 Task: Create a rule when custom fields comments is set to a number grater than by anyone.
Action: Mouse moved to (1096, 92)
Screenshot: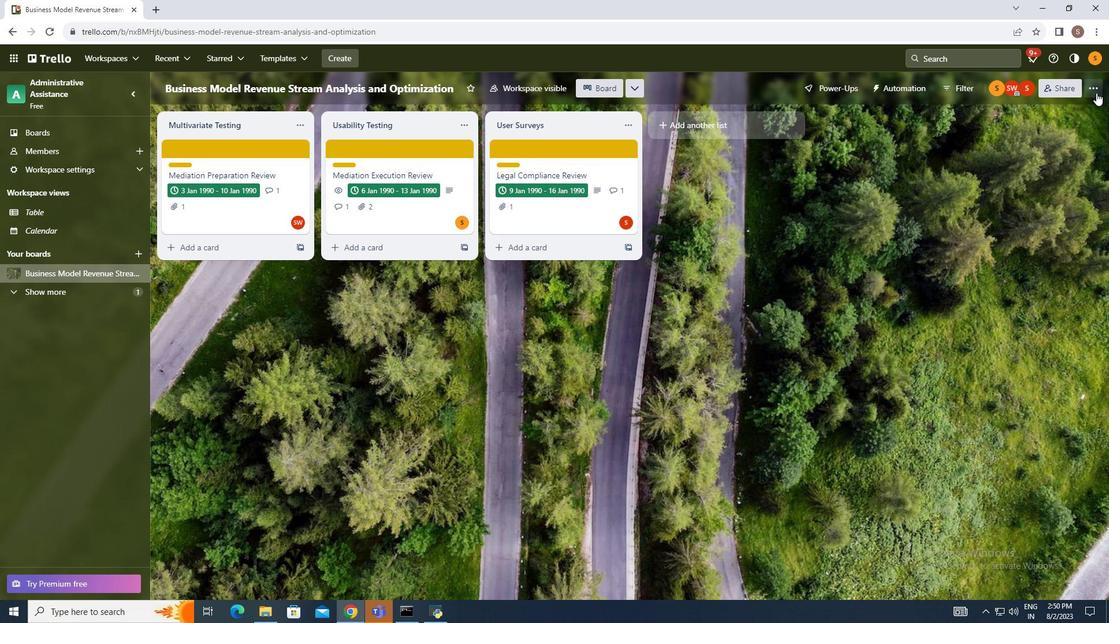 
Action: Mouse pressed left at (1096, 92)
Screenshot: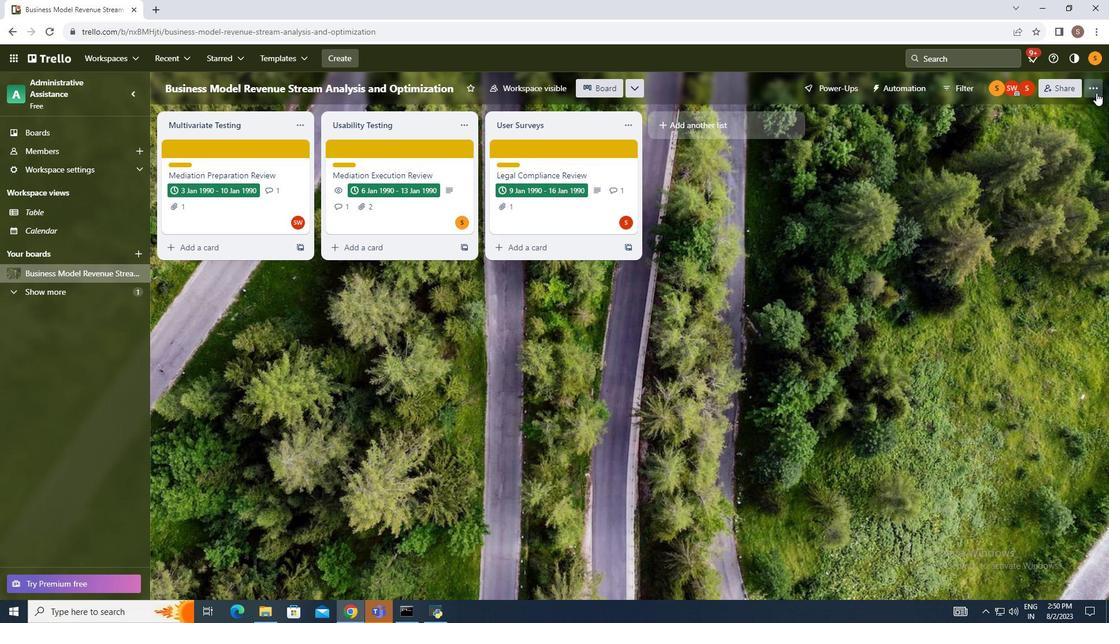 
Action: Mouse moved to (999, 243)
Screenshot: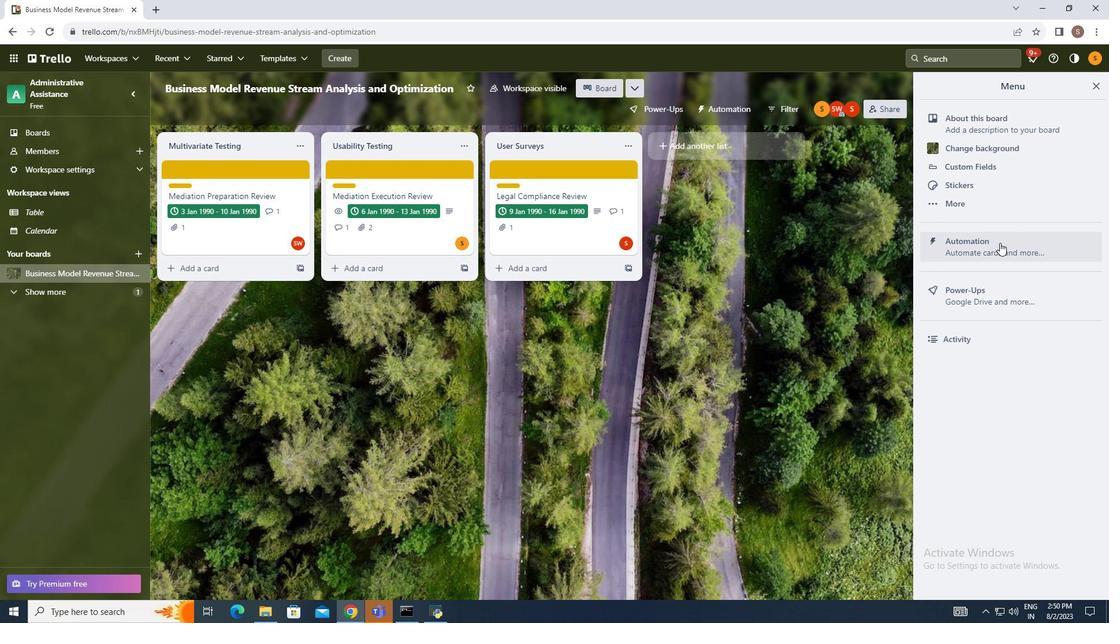 
Action: Mouse pressed left at (999, 243)
Screenshot: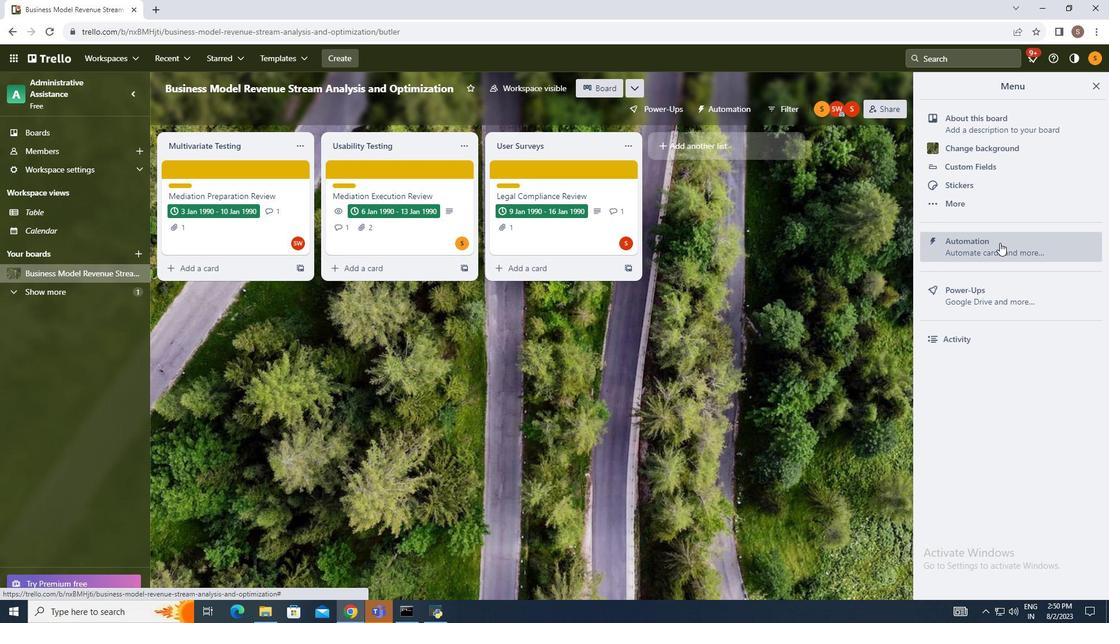 
Action: Mouse moved to (207, 213)
Screenshot: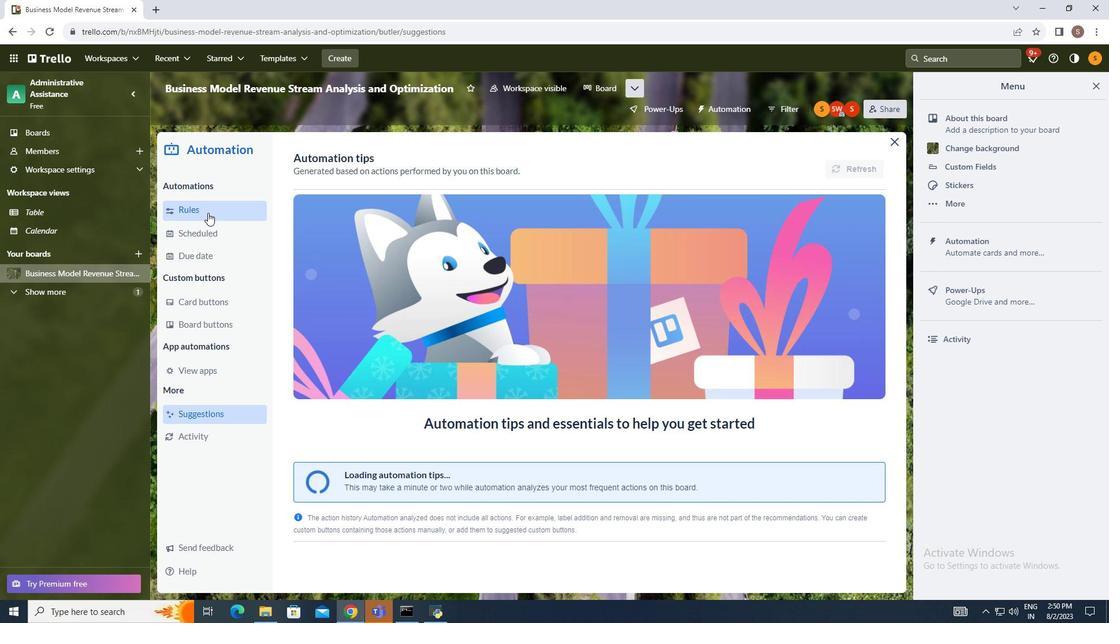 
Action: Mouse pressed left at (207, 213)
Screenshot: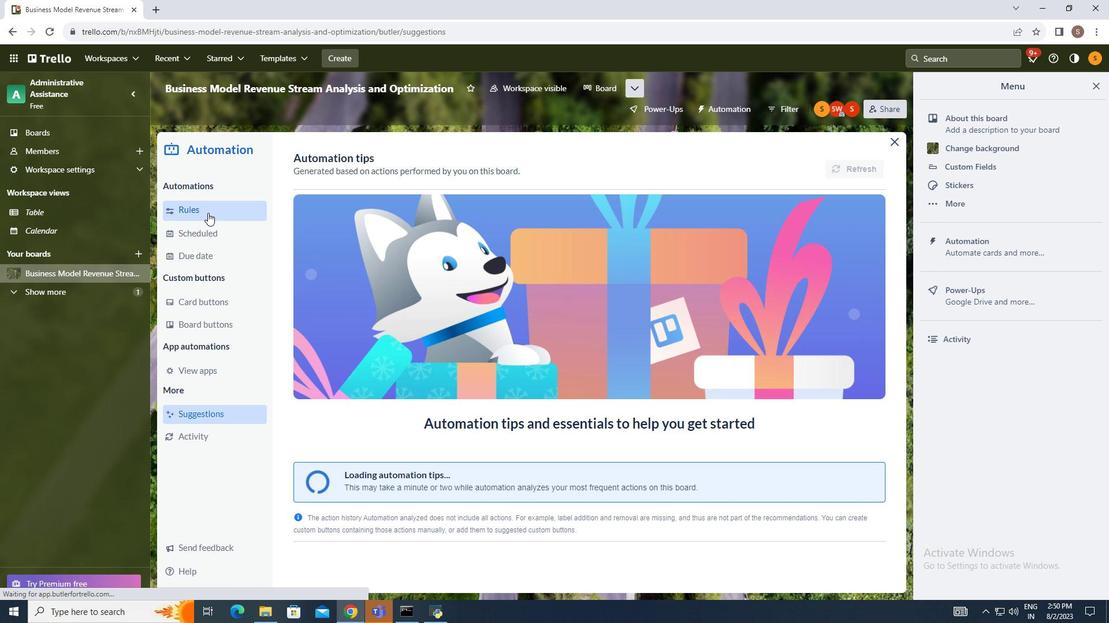 
Action: Mouse moved to (772, 161)
Screenshot: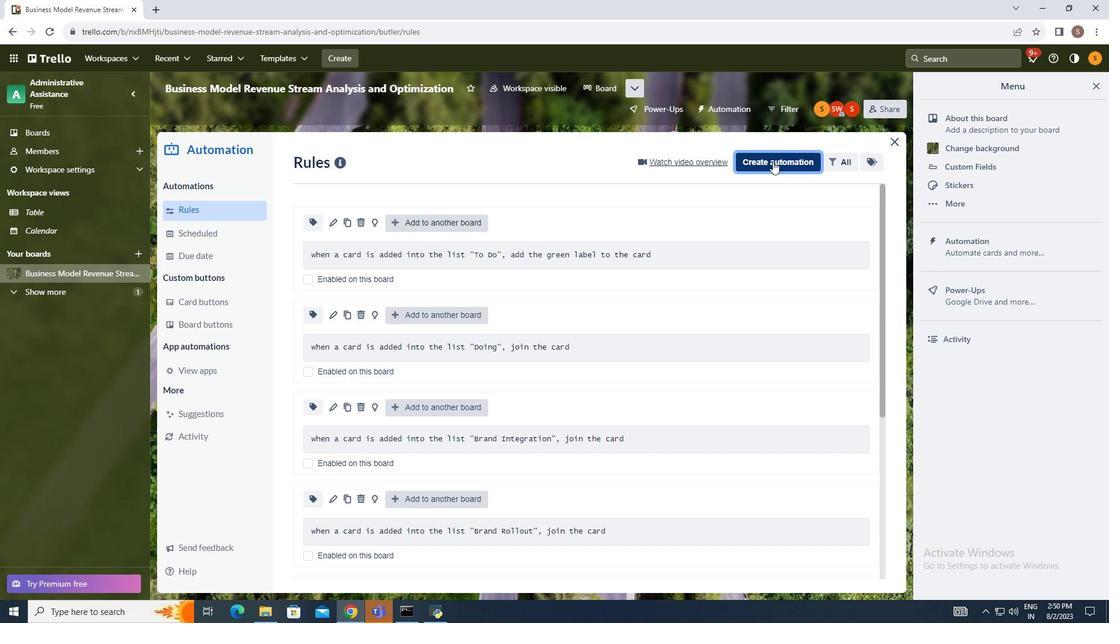 
Action: Mouse pressed left at (772, 161)
Screenshot: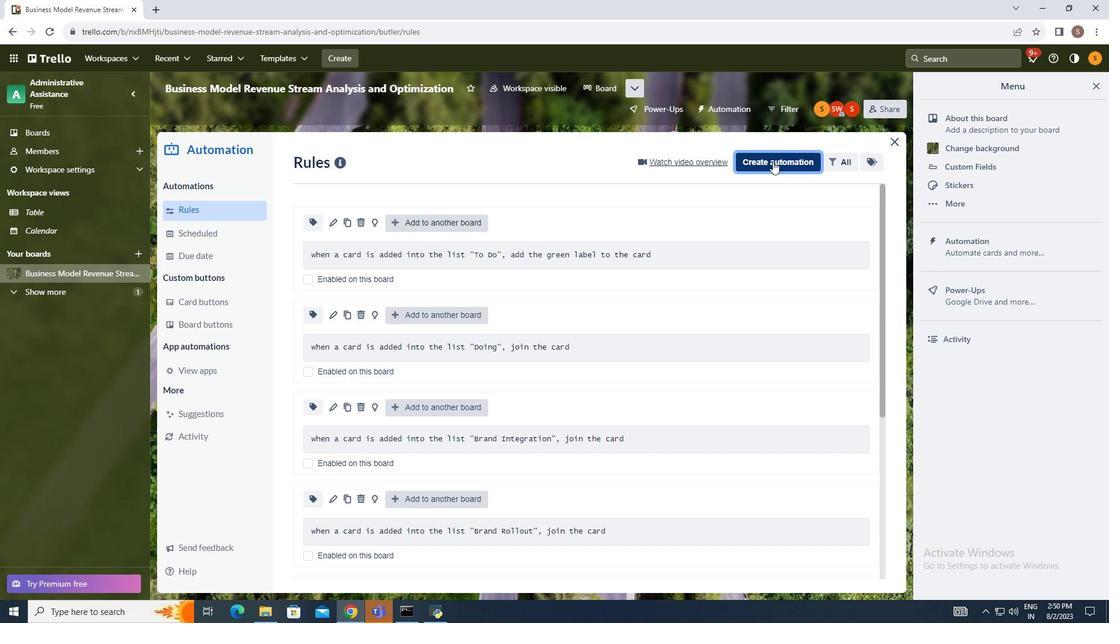 
Action: Mouse moved to (590, 273)
Screenshot: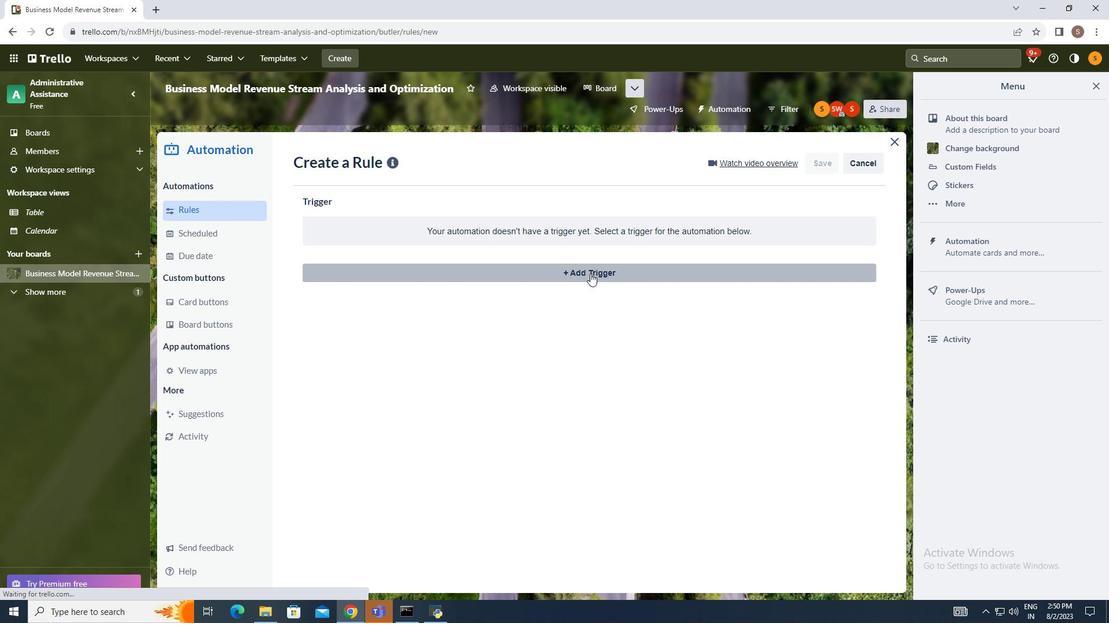 
Action: Mouse pressed left at (590, 273)
Screenshot: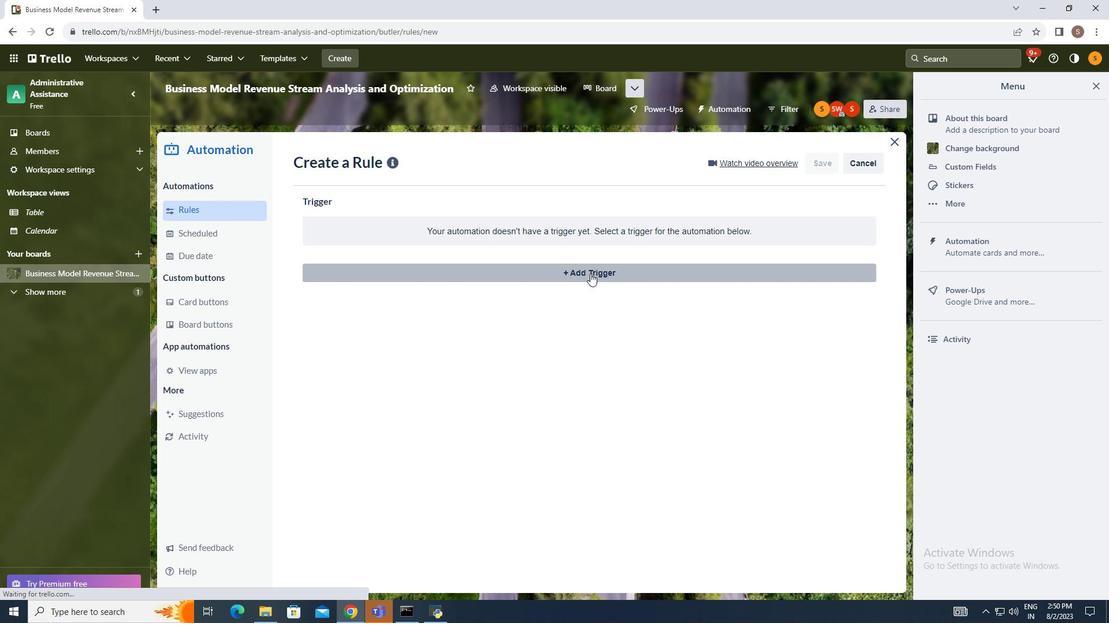 
Action: Mouse moved to (580, 309)
Screenshot: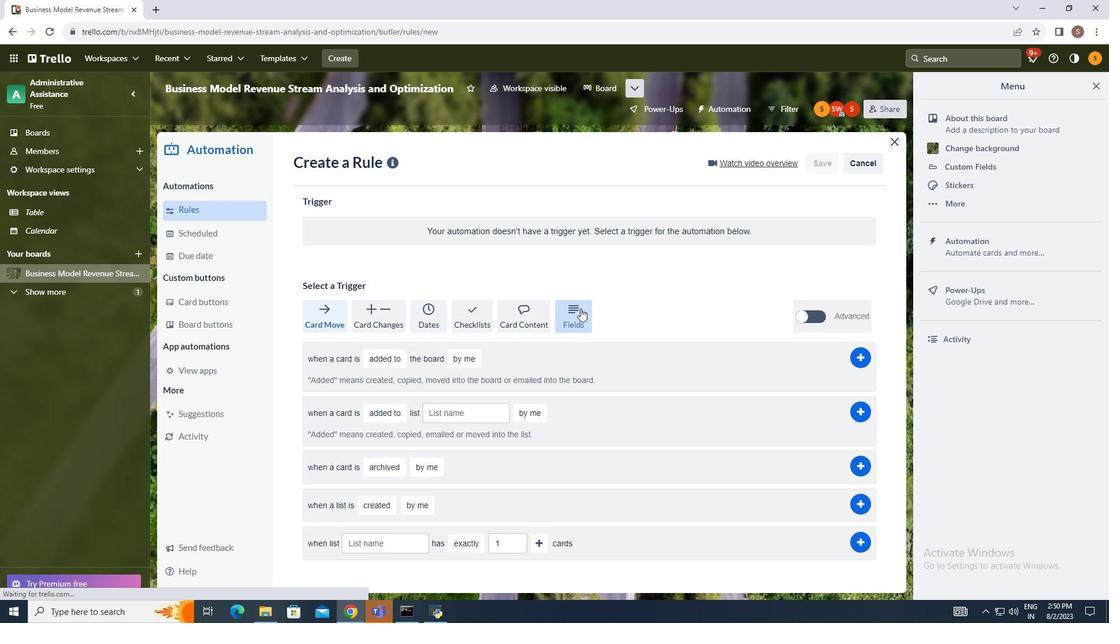 
Action: Mouse pressed left at (580, 309)
Screenshot: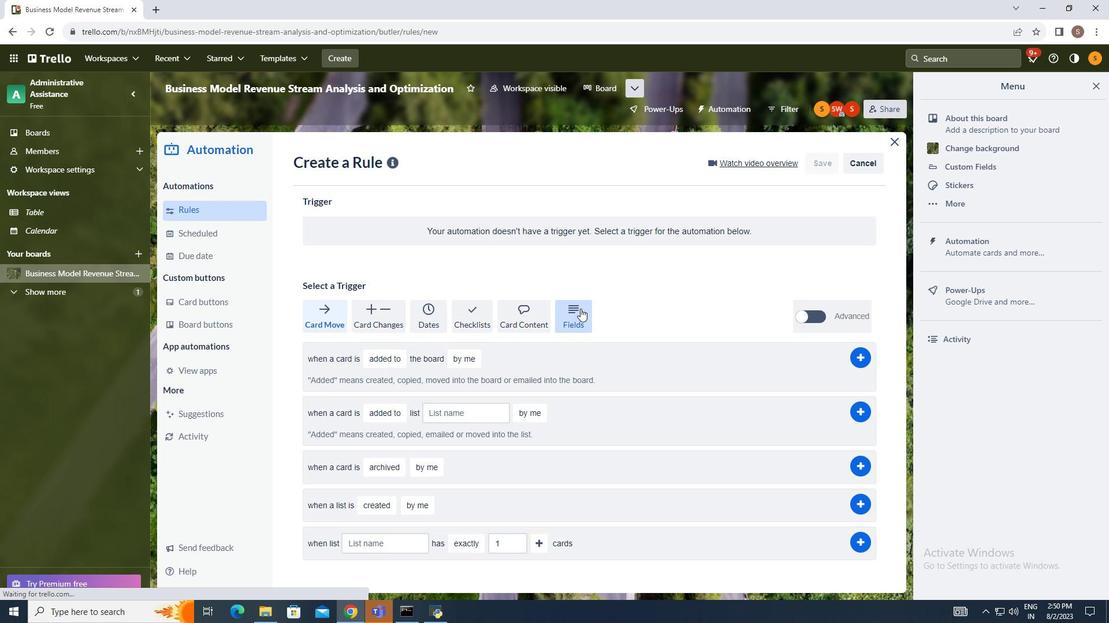 
Action: Mouse moved to (536, 402)
Screenshot: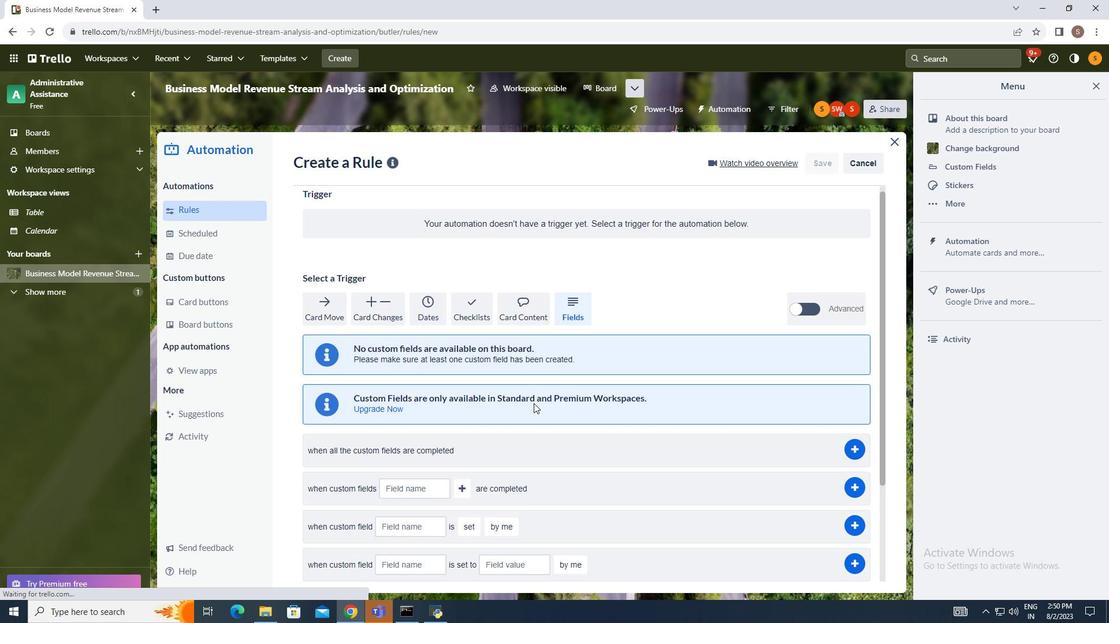 
Action: Mouse scrolled (536, 402) with delta (0, 0)
Screenshot: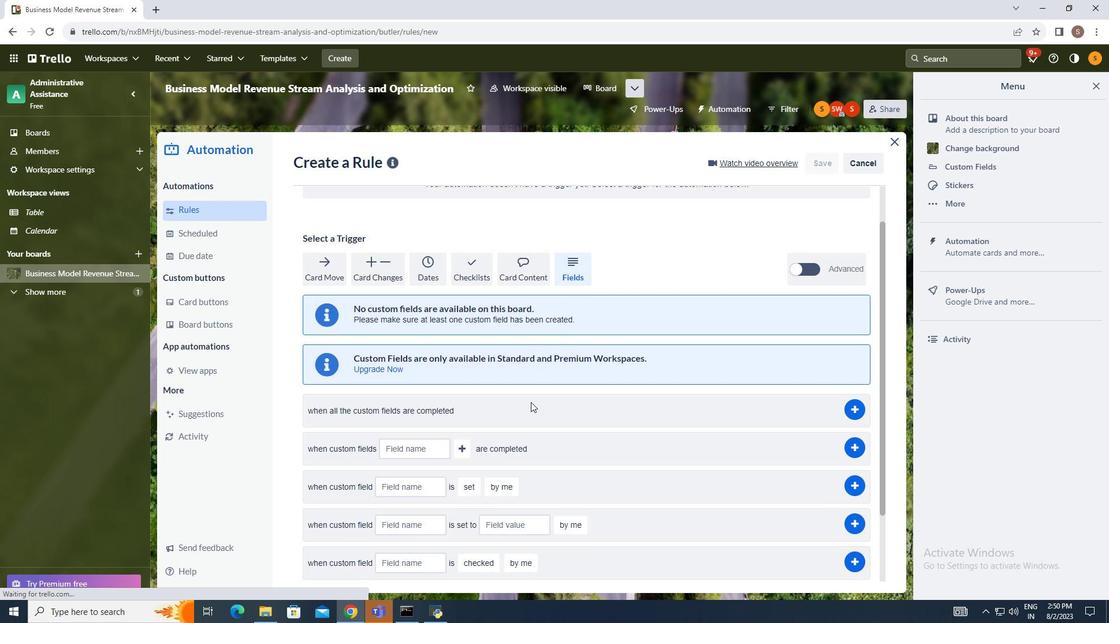 
Action: Mouse moved to (535, 403)
Screenshot: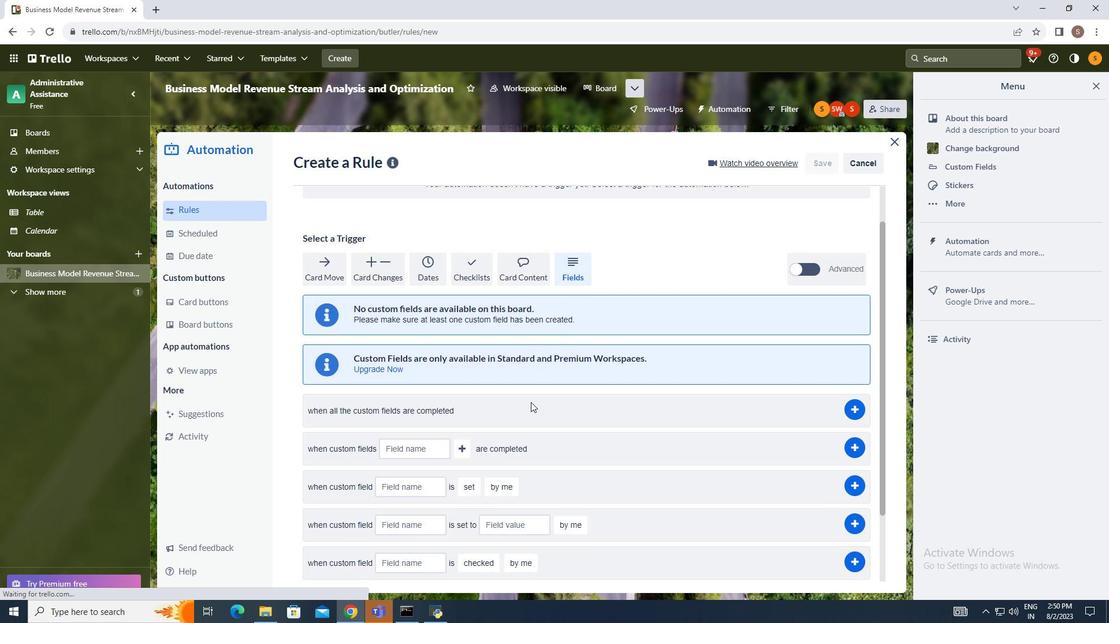 
Action: Mouse scrolled (535, 403) with delta (0, 0)
Screenshot: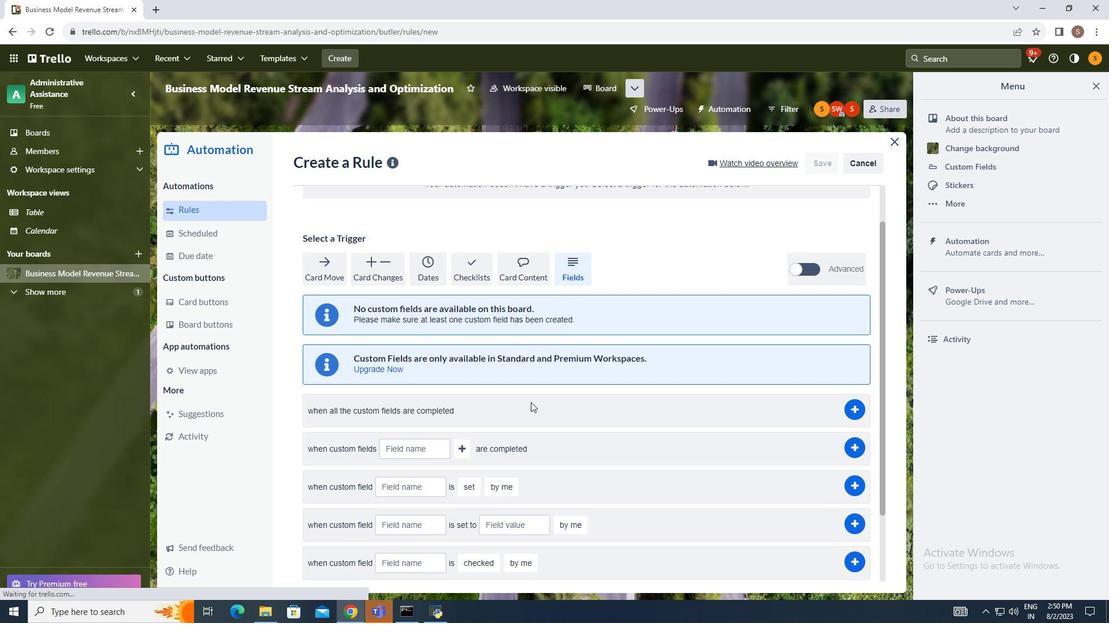 
Action: Mouse moved to (530, 403)
Screenshot: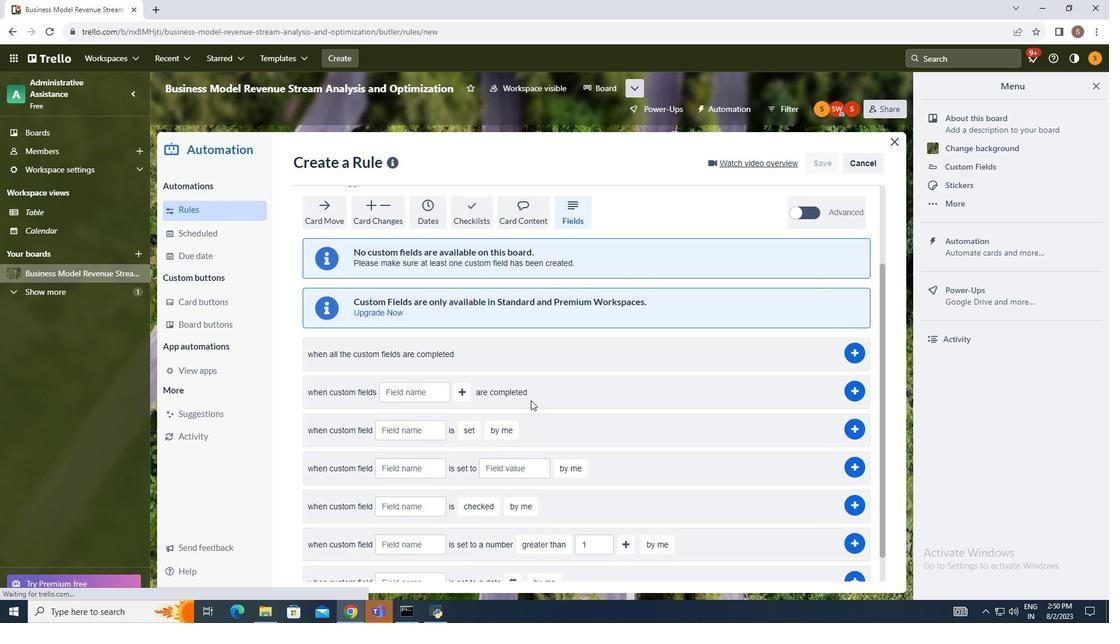 
Action: Mouse scrolled (530, 402) with delta (0, 0)
Screenshot: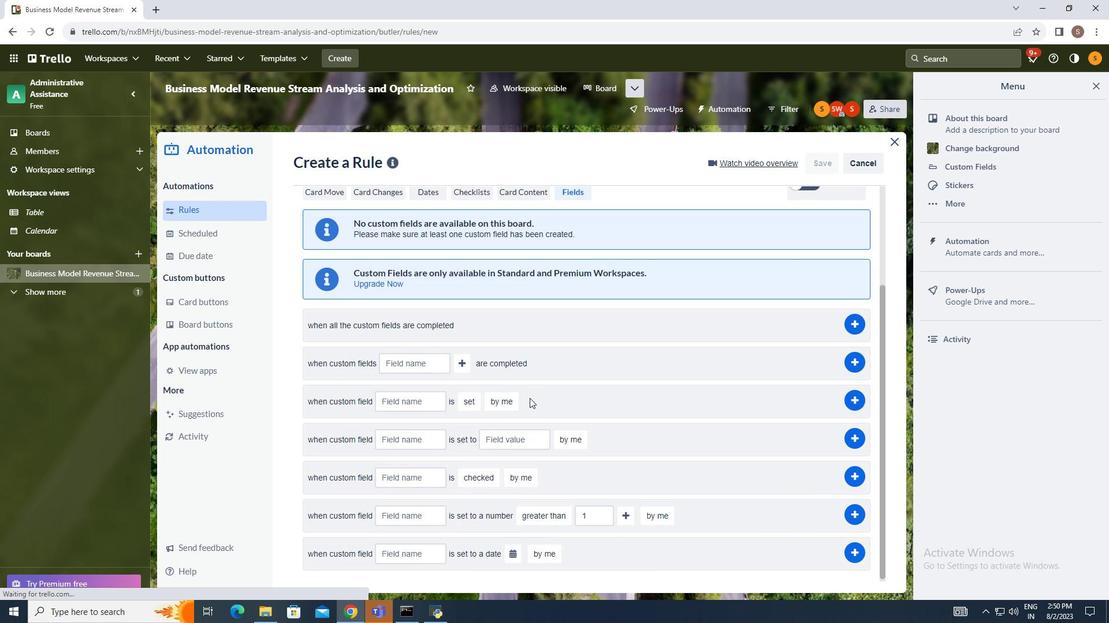 
Action: Mouse moved to (433, 408)
Screenshot: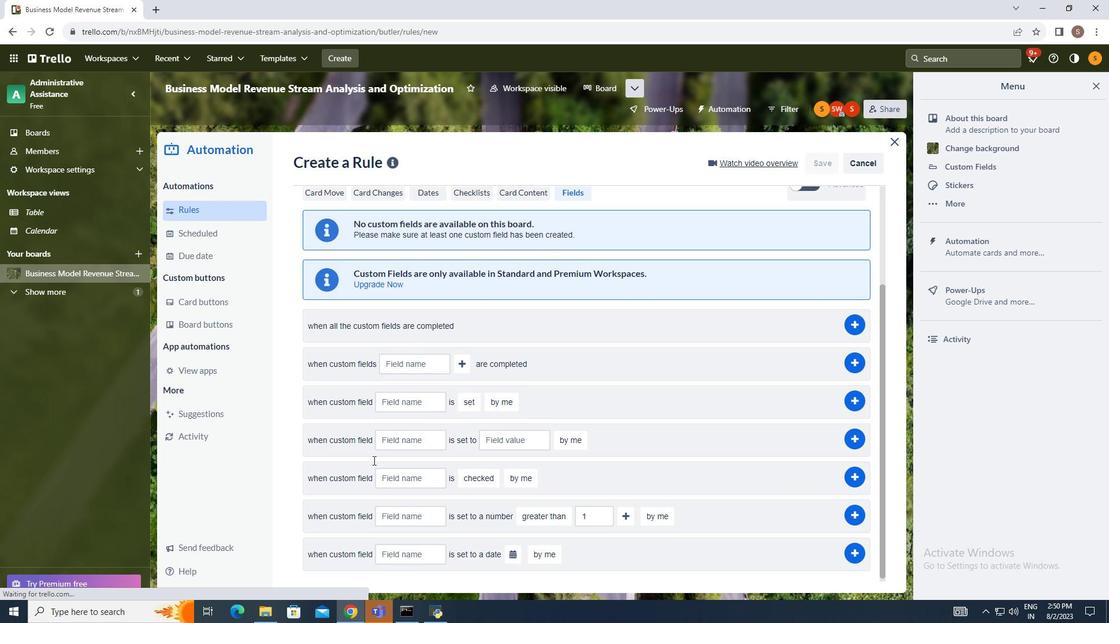 
Action: Mouse scrolled (433, 409) with delta (0, 0)
Screenshot: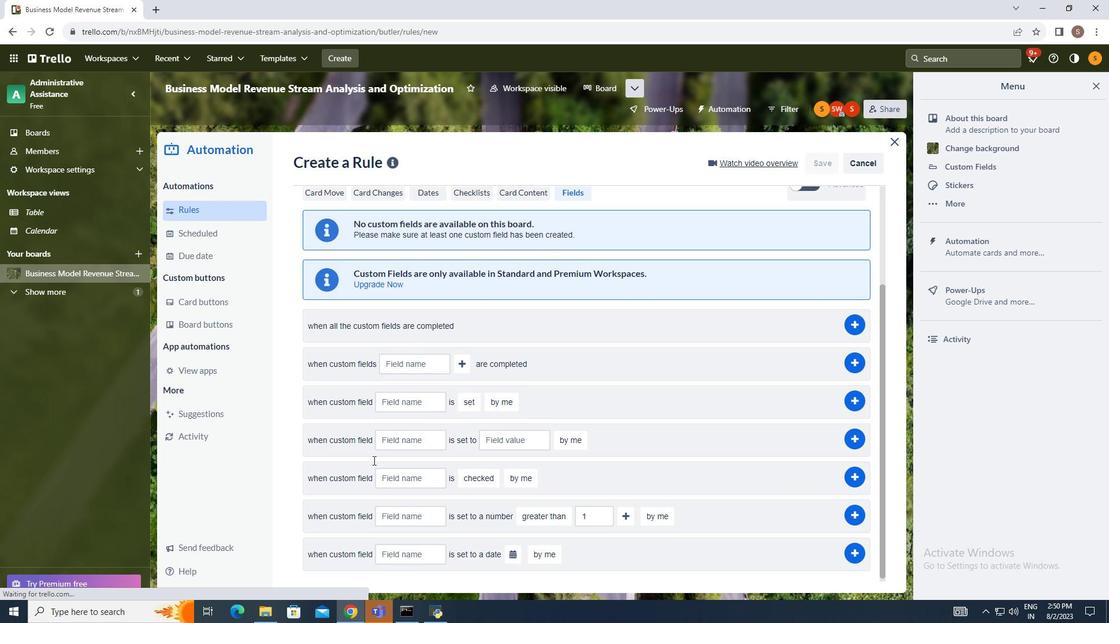 
Action: Mouse moved to (396, 429)
Screenshot: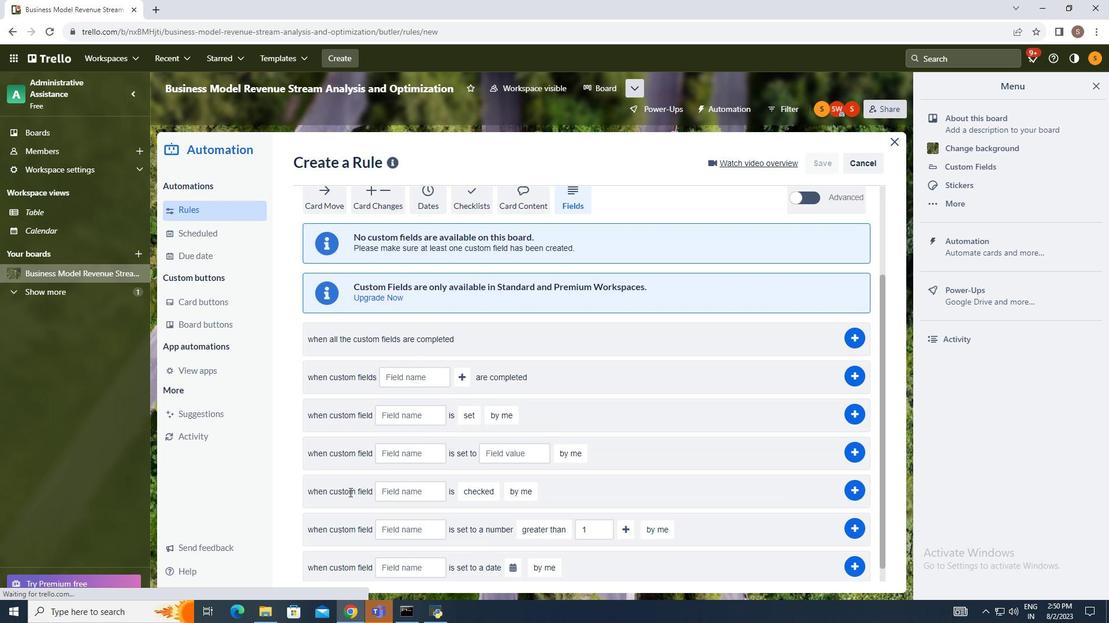 
Action: Mouse scrolled (400, 425) with delta (0, 0)
Screenshot: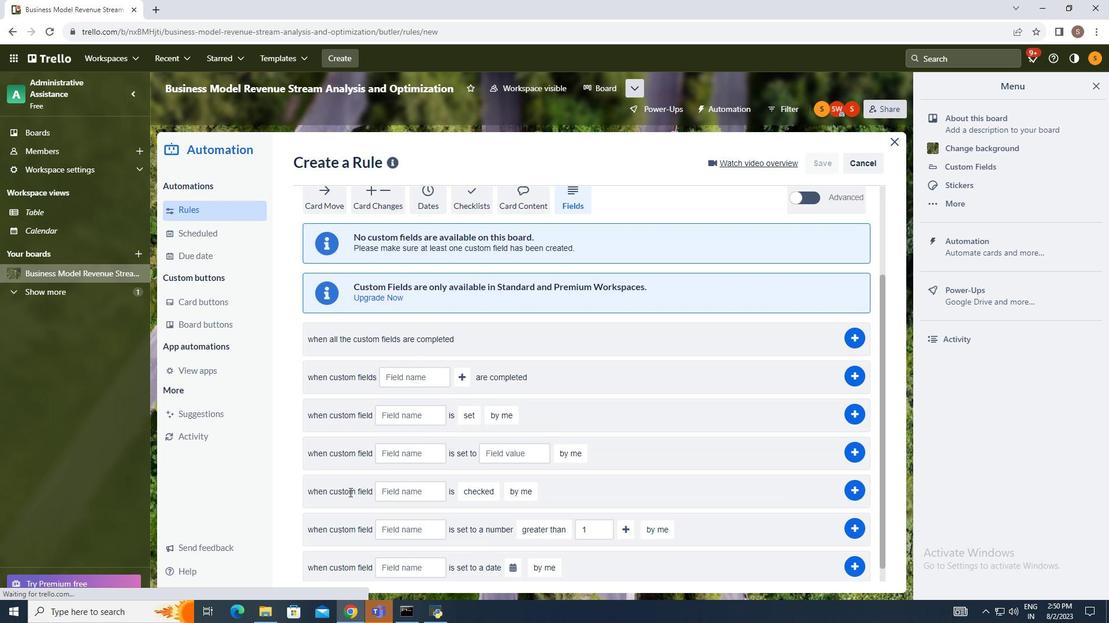 
Action: Mouse moved to (352, 486)
Screenshot: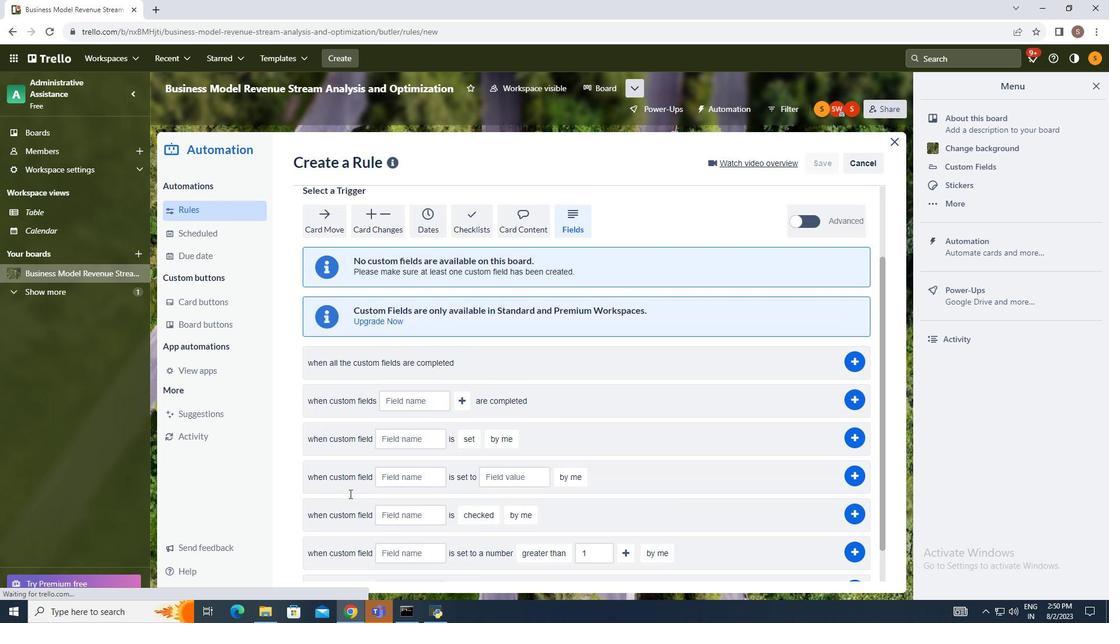 
Action: Mouse scrolled (352, 487) with delta (0, 0)
Screenshot: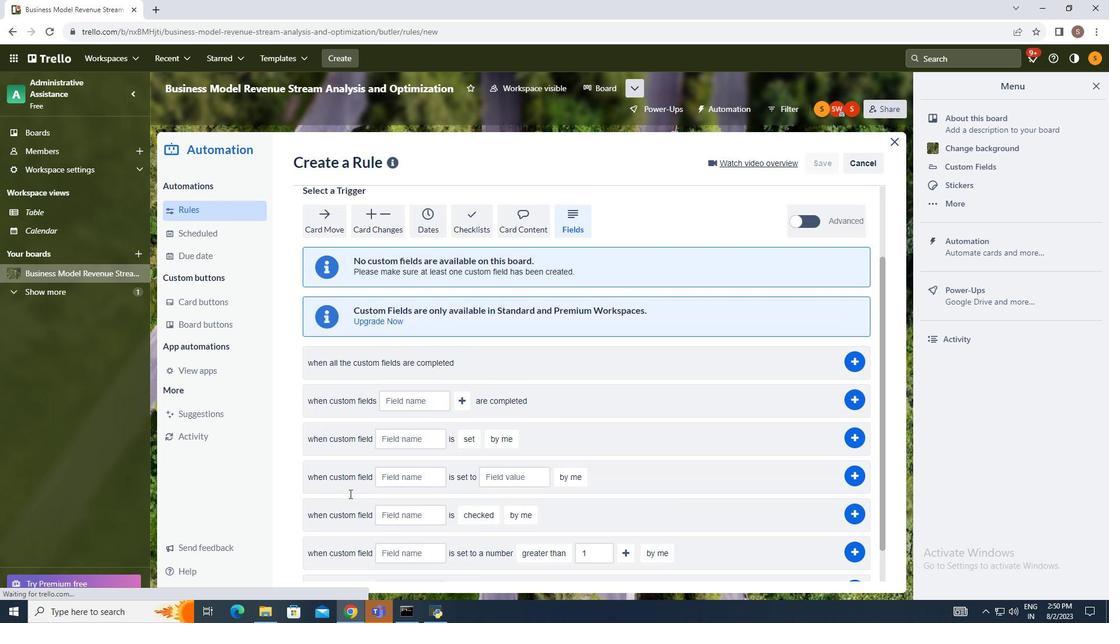 
Action: Mouse moved to (339, 507)
Screenshot: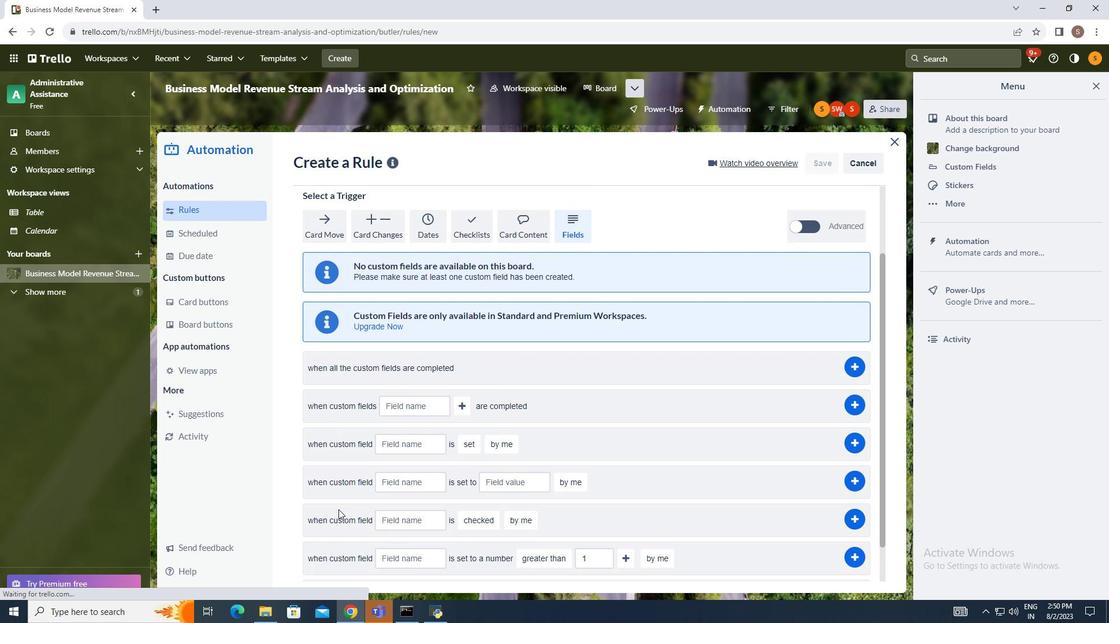 
Action: Mouse scrolled (339, 507) with delta (0, 0)
Screenshot: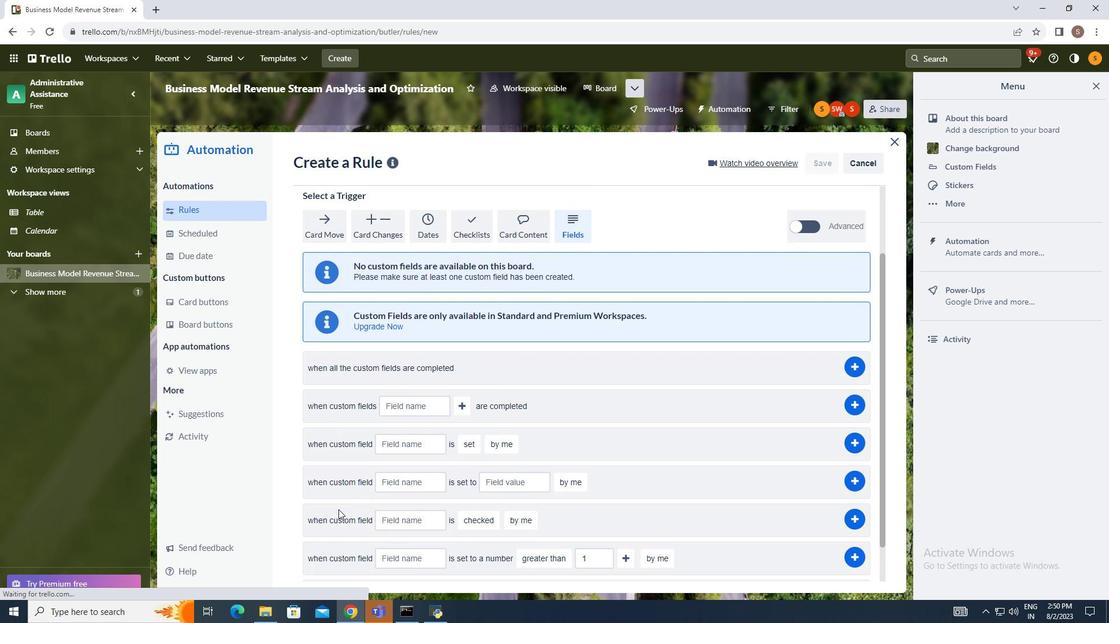 
Action: Mouse moved to (339, 510)
Screenshot: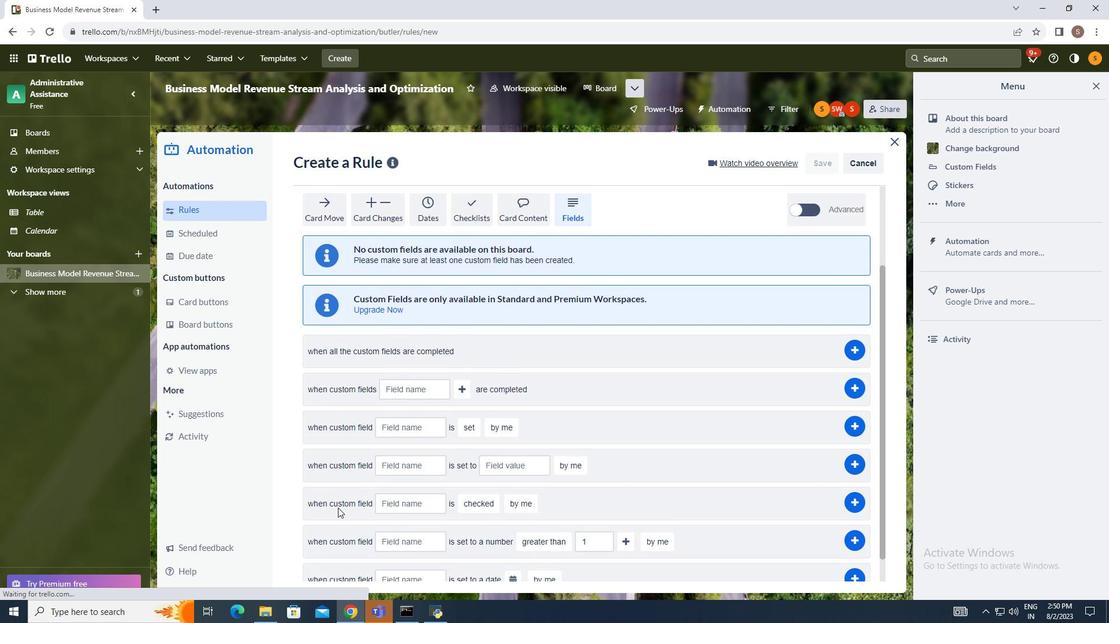 
Action: Mouse scrolled (339, 510) with delta (0, 0)
Screenshot: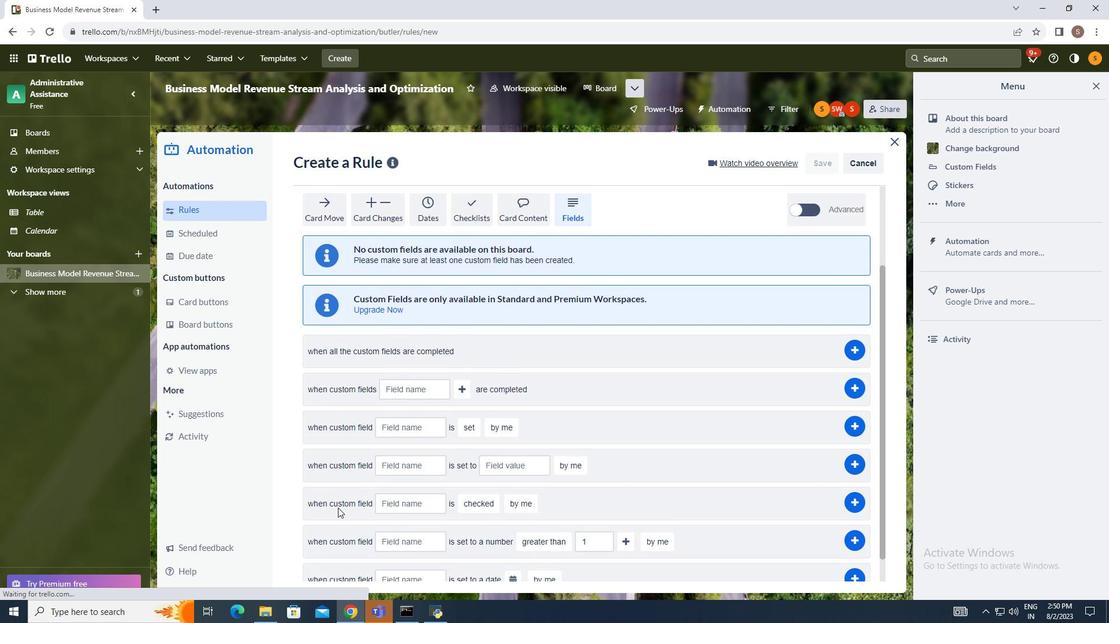 
Action: Mouse moved to (338, 510)
Screenshot: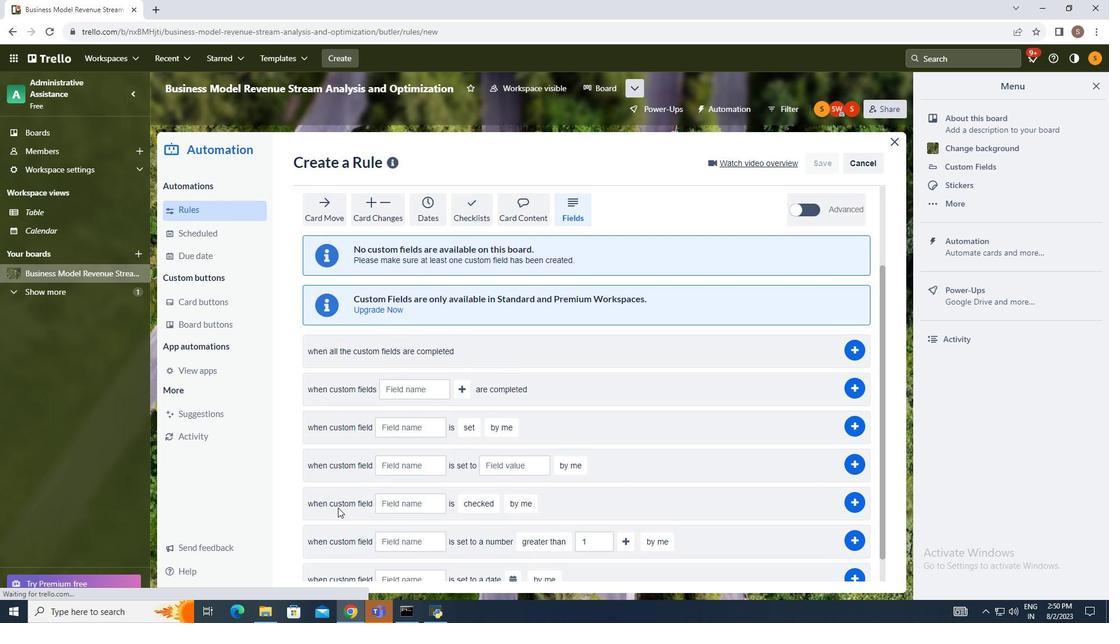 
Action: Mouse scrolled (338, 509) with delta (0, 0)
Screenshot: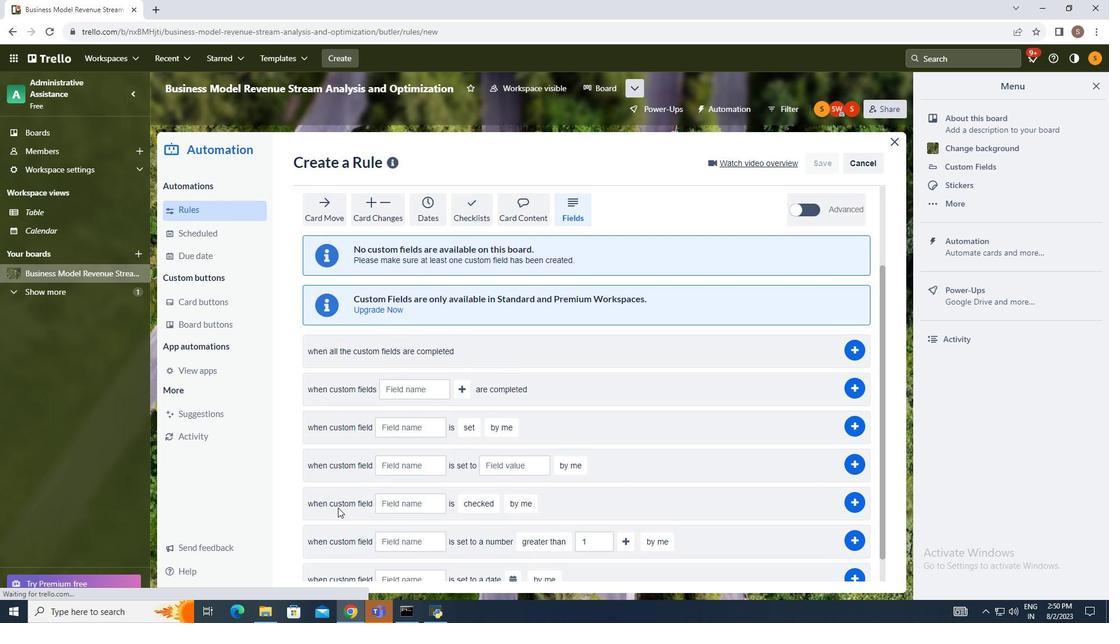 
Action: Mouse scrolled (338, 509) with delta (0, 0)
Screenshot: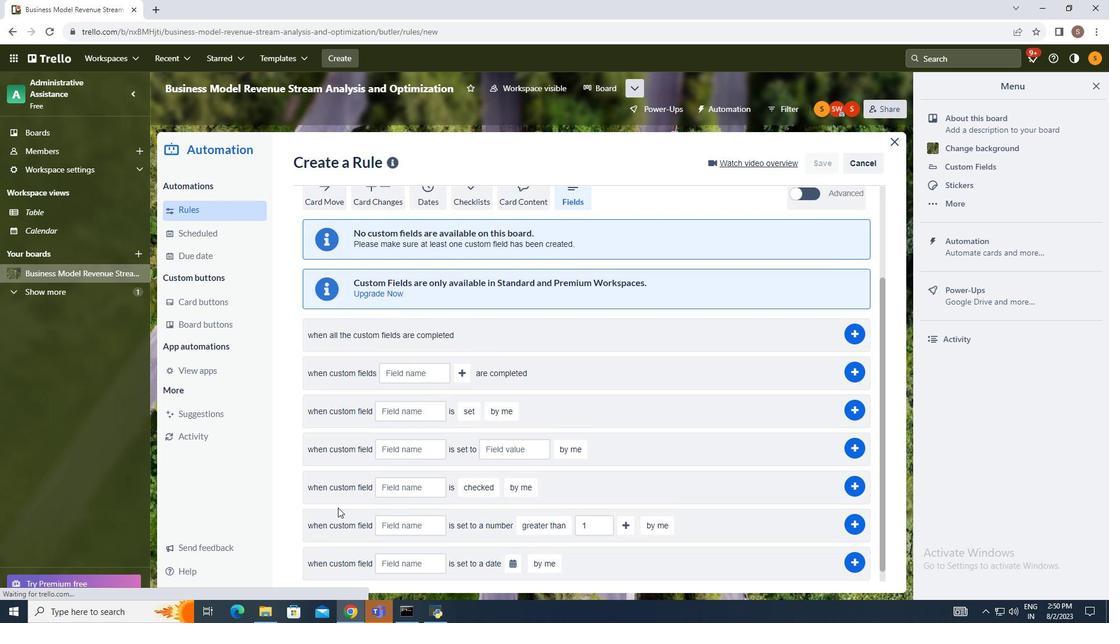 
Action: Mouse moved to (337, 502)
Screenshot: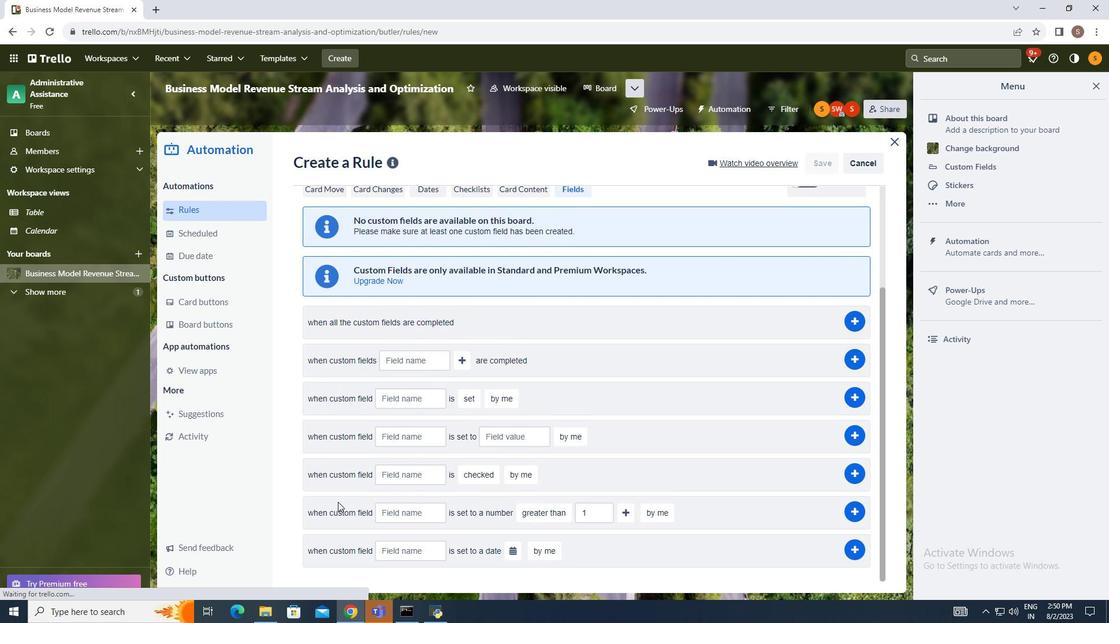 
Action: Mouse scrolled (337, 501) with delta (0, 0)
Screenshot: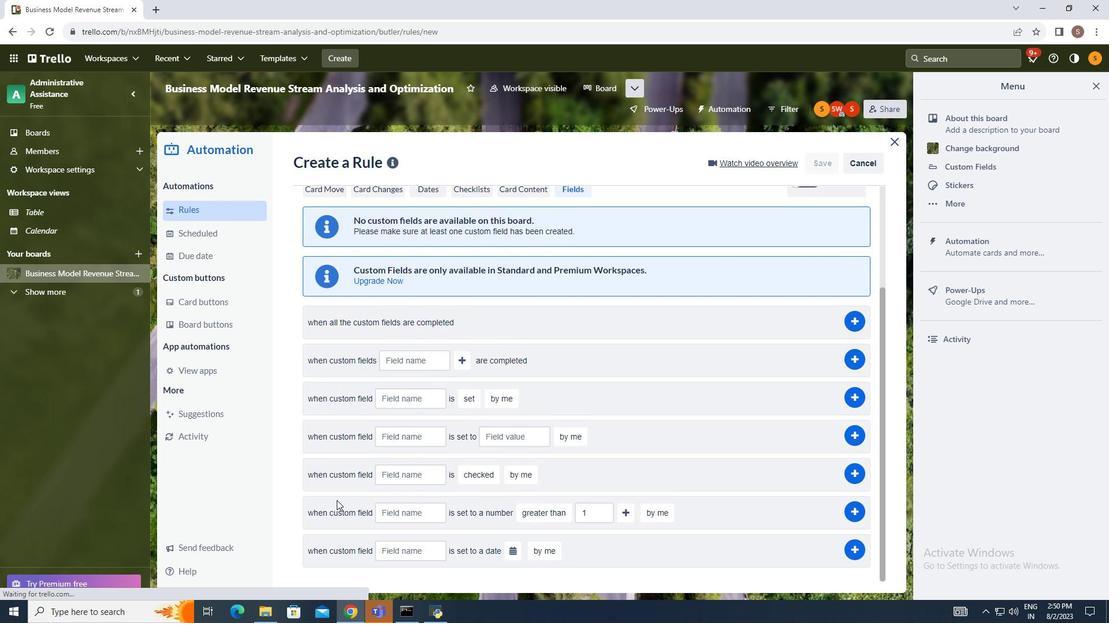 
Action: Mouse scrolled (337, 501) with delta (0, 0)
Screenshot: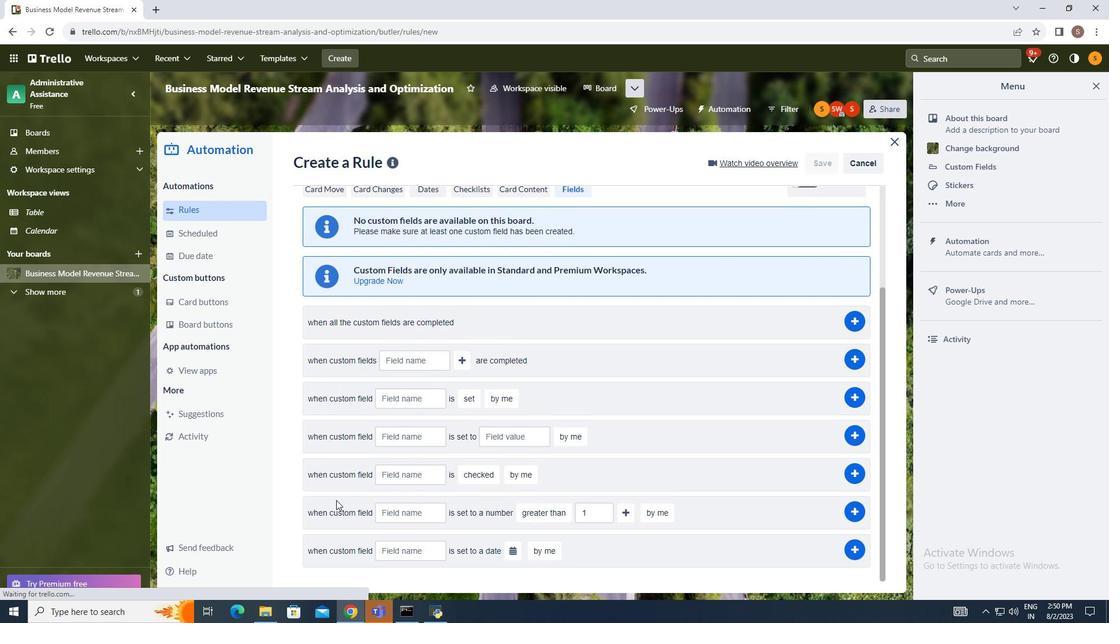 
Action: Mouse scrolled (337, 501) with delta (0, 0)
Screenshot: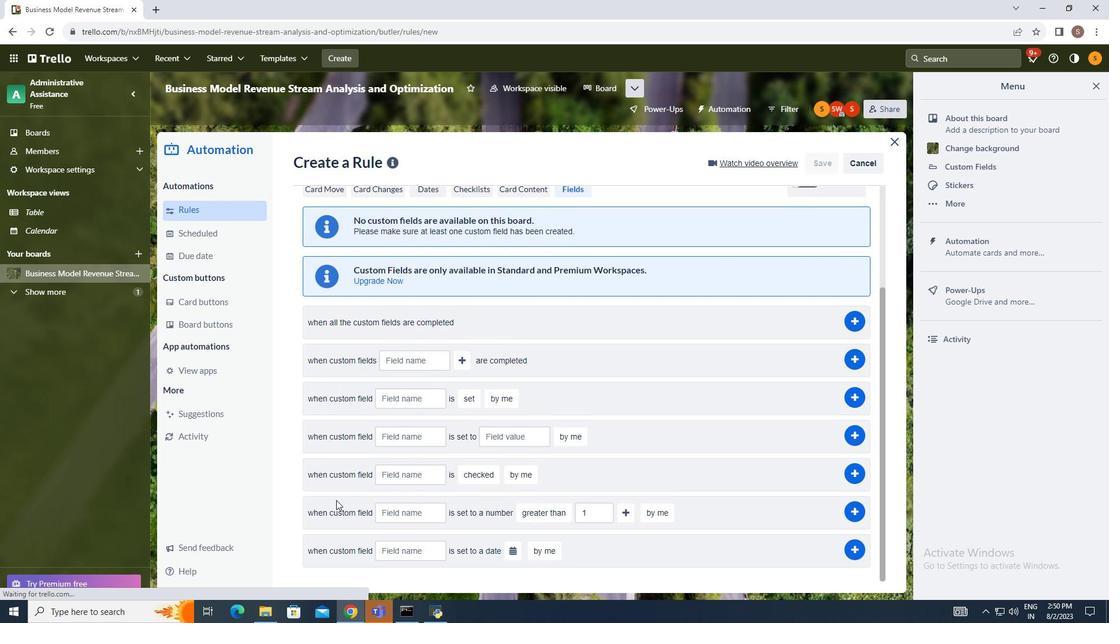 
Action: Mouse moved to (407, 515)
Screenshot: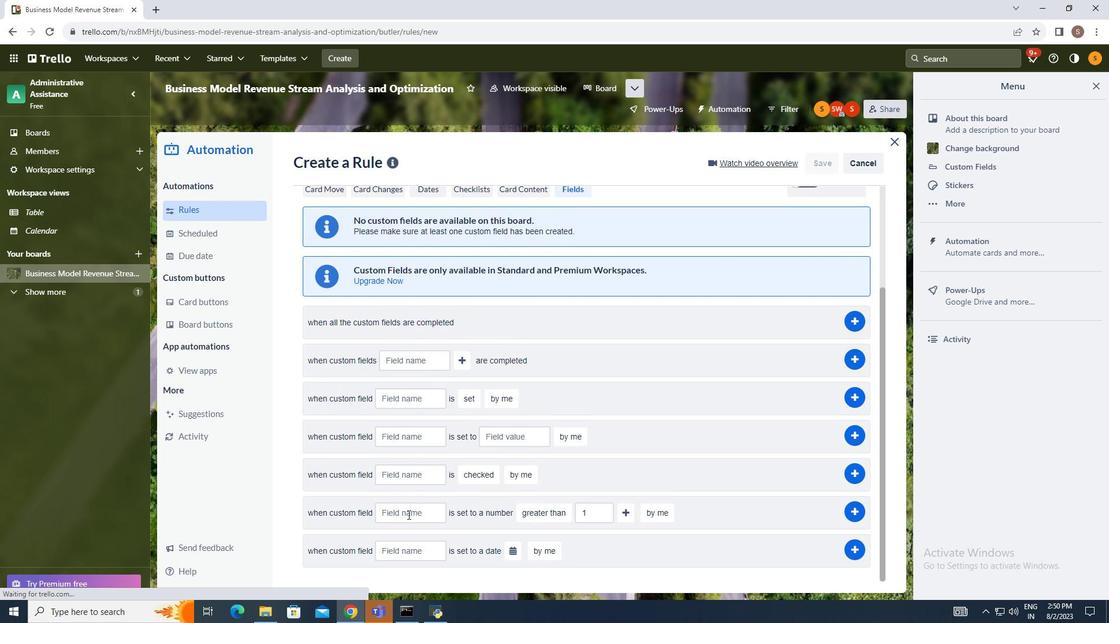
Action: Mouse pressed left at (407, 515)
Screenshot: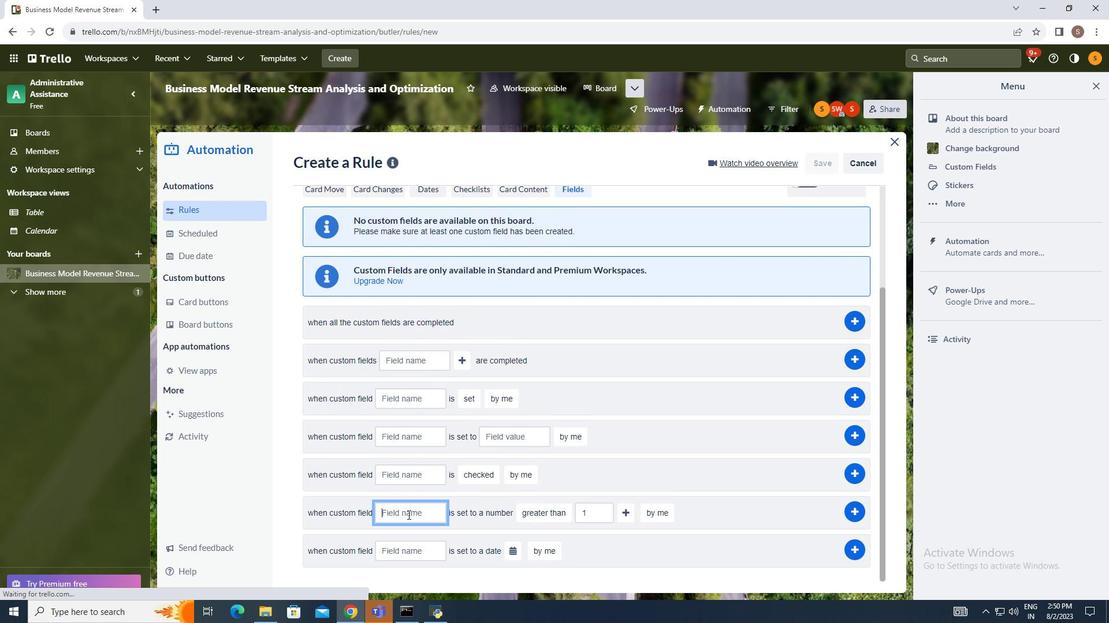 
Action: Mouse moved to (318, 480)
Screenshot: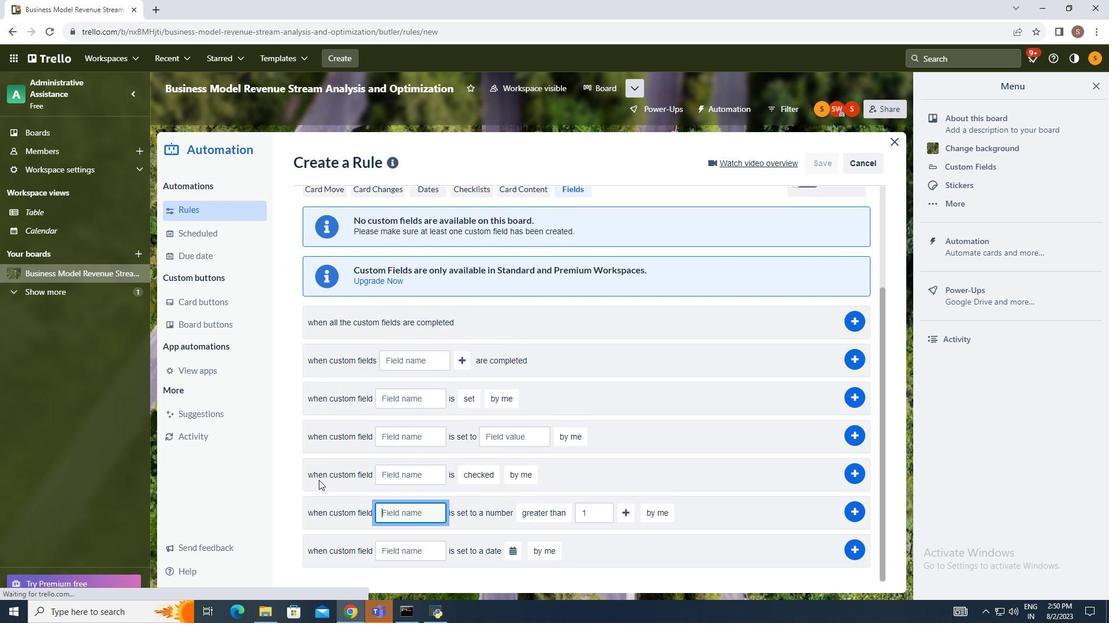 
Action: Key pressed comments
Screenshot: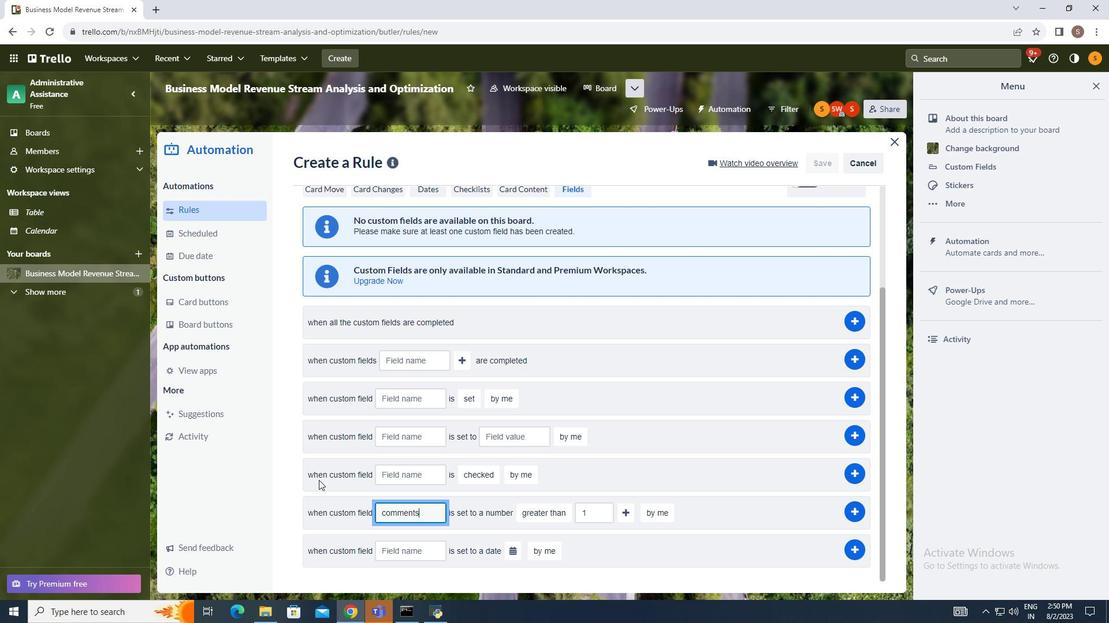 
Action: Mouse moved to (541, 517)
Screenshot: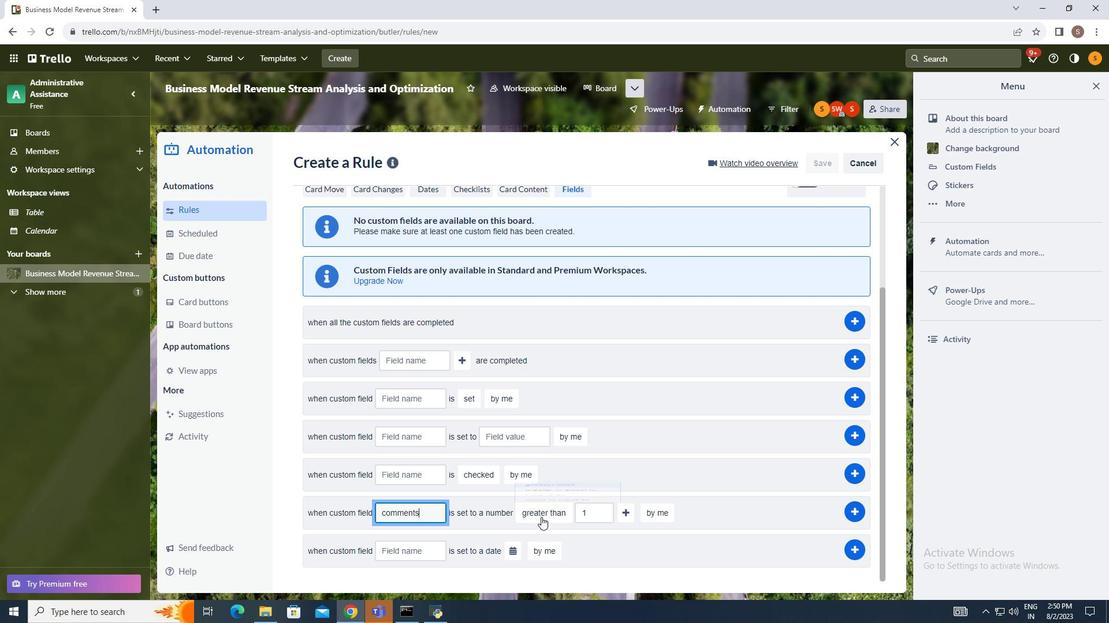 
Action: Mouse pressed left at (541, 517)
Screenshot: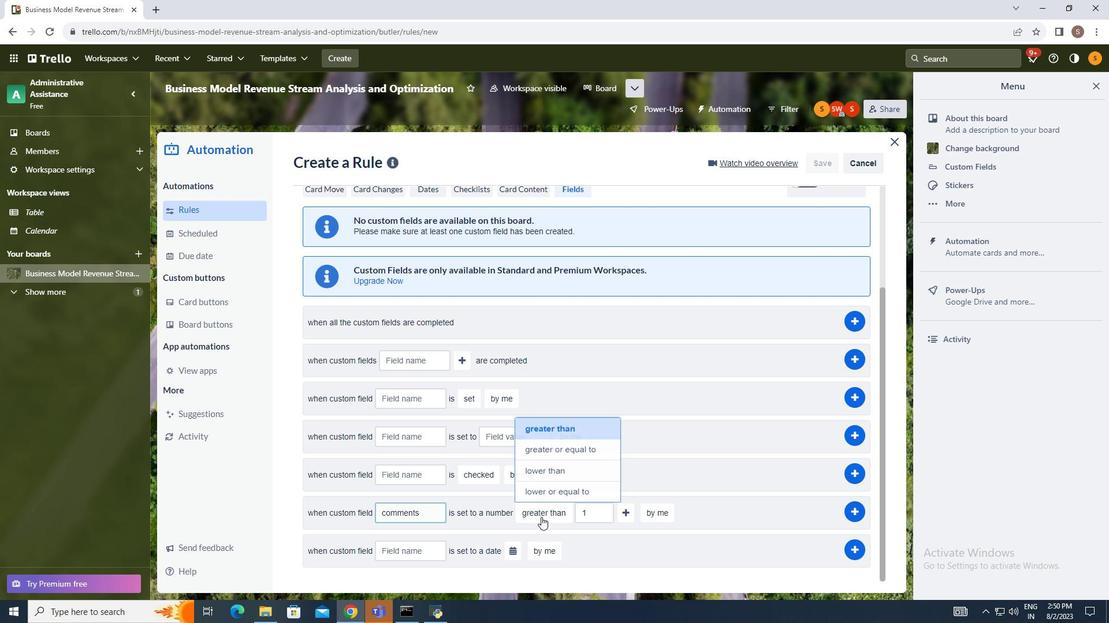 
Action: Mouse moved to (552, 423)
Screenshot: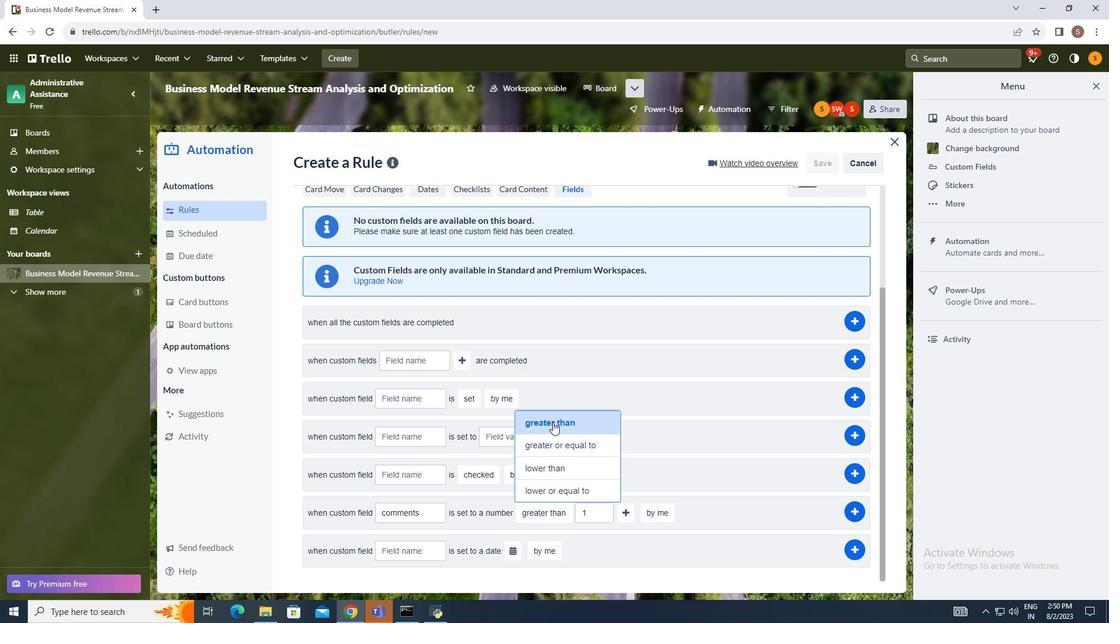
Action: Mouse pressed left at (552, 423)
Screenshot: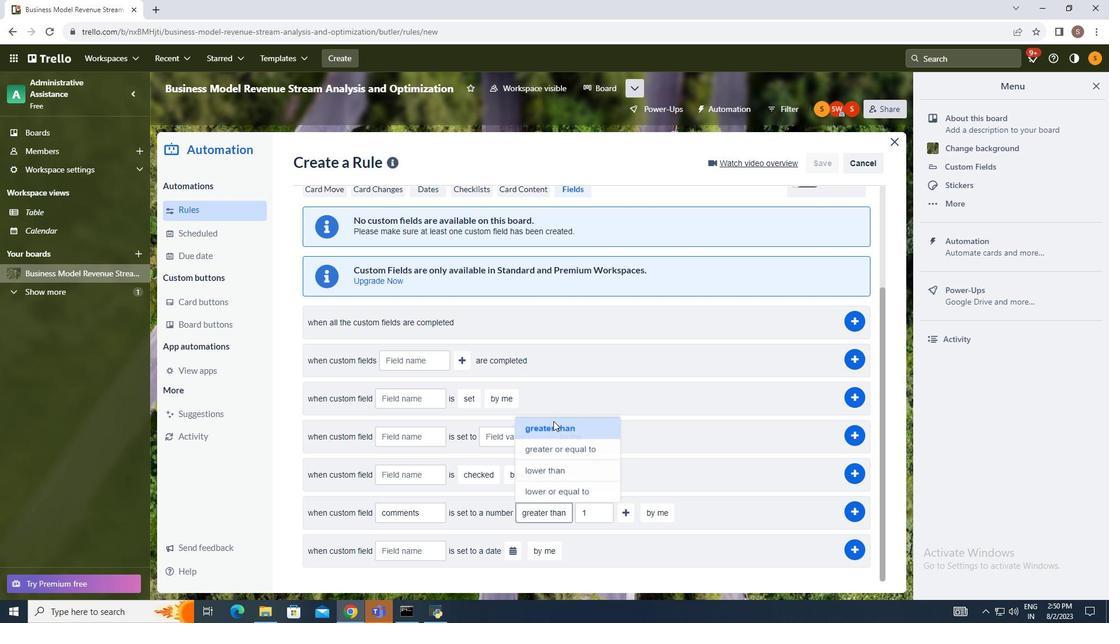 
Action: Mouse moved to (668, 511)
Screenshot: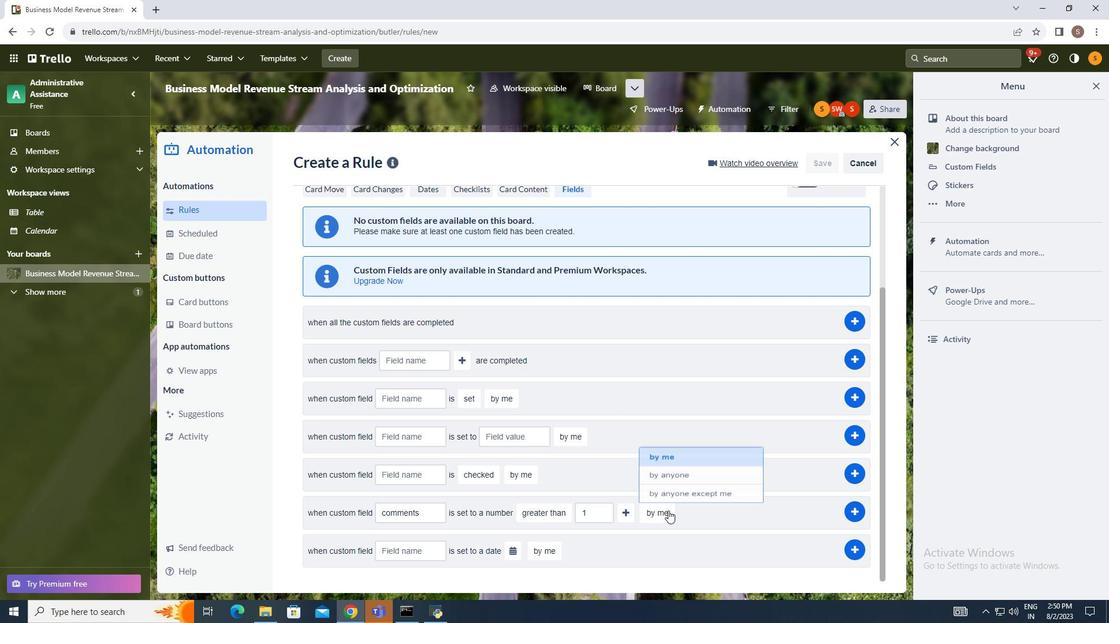 
Action: Mouse pressed left at (668, 511)
Screenshot: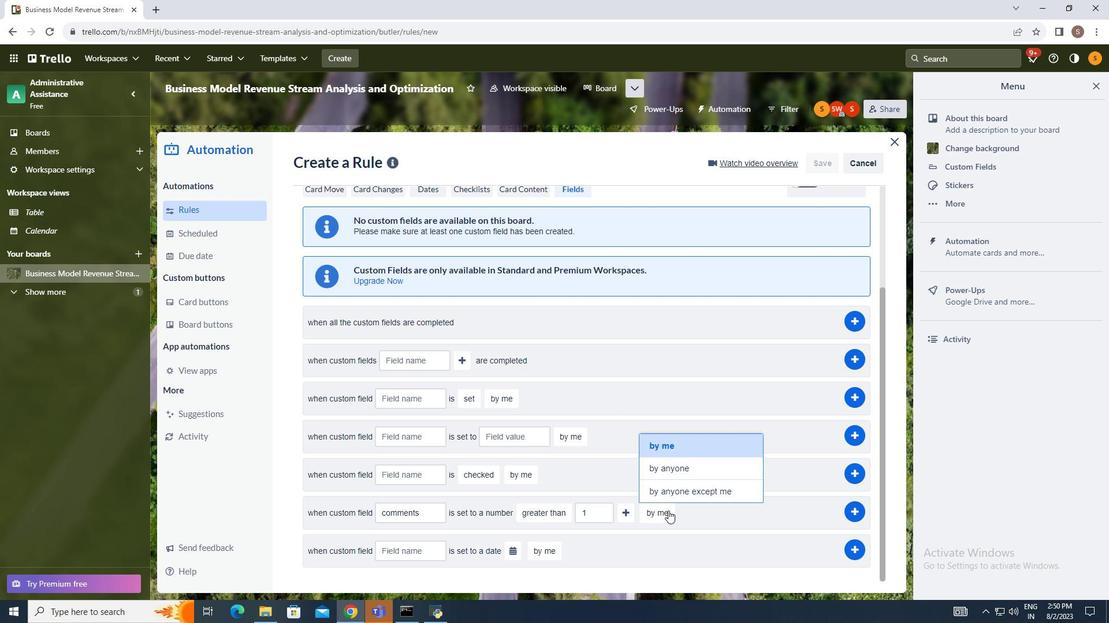 
Action: Mouse moved to (680, 460)
Screenshot: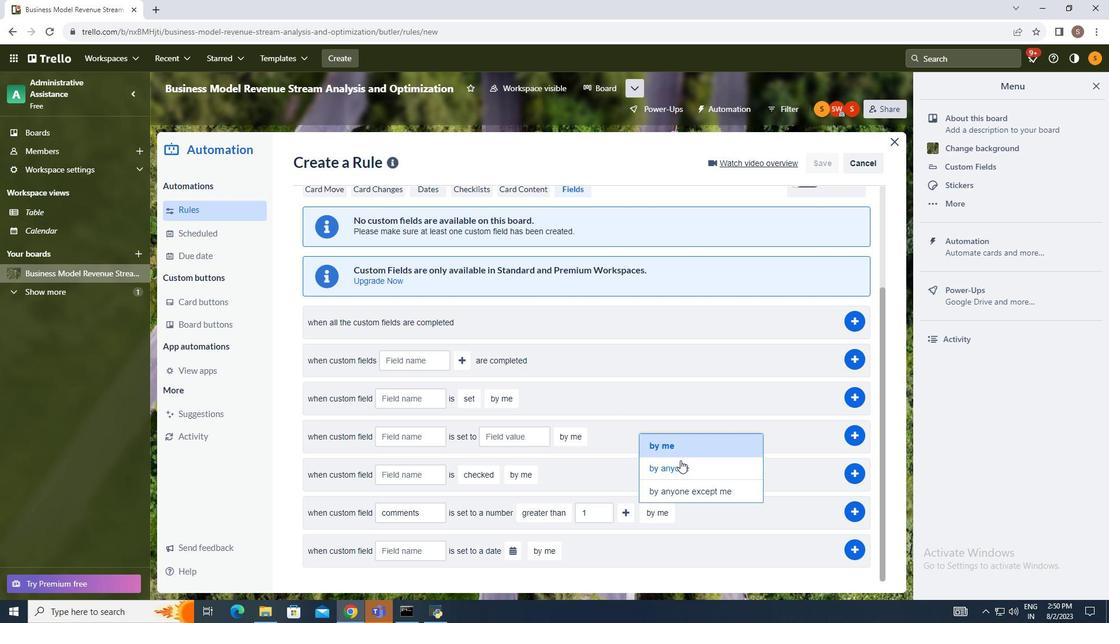 
Action: Mouse pressed left at (680, 460)
Screenshot: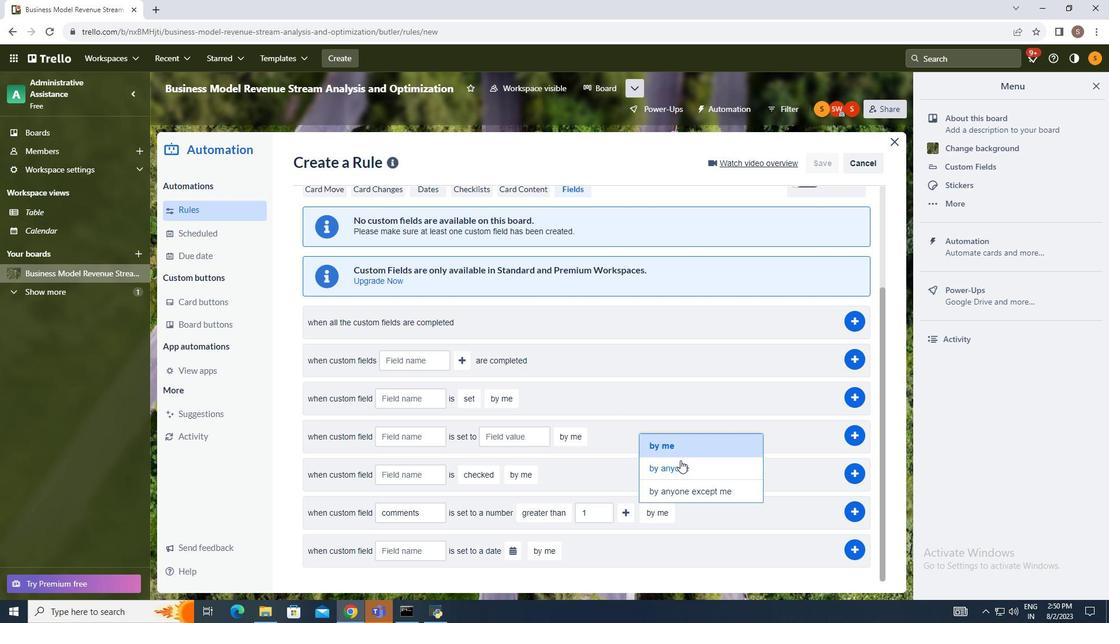 
Action: Mouse moved to (847, 511)
Screenshot: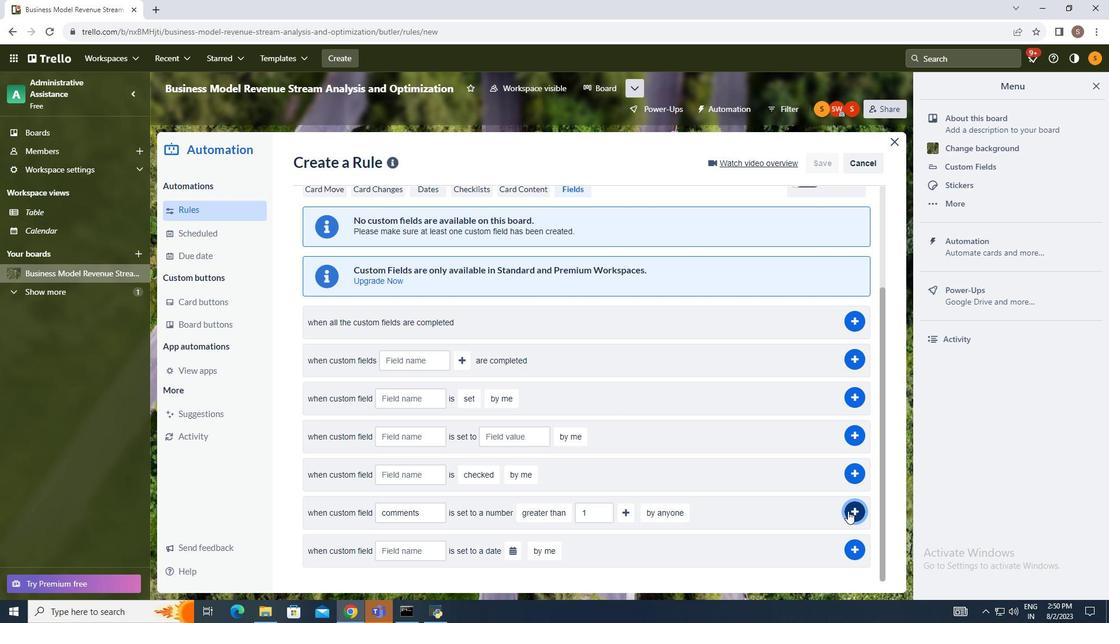 
Action: Mouse pressed left at (847, 511)
Screenshot: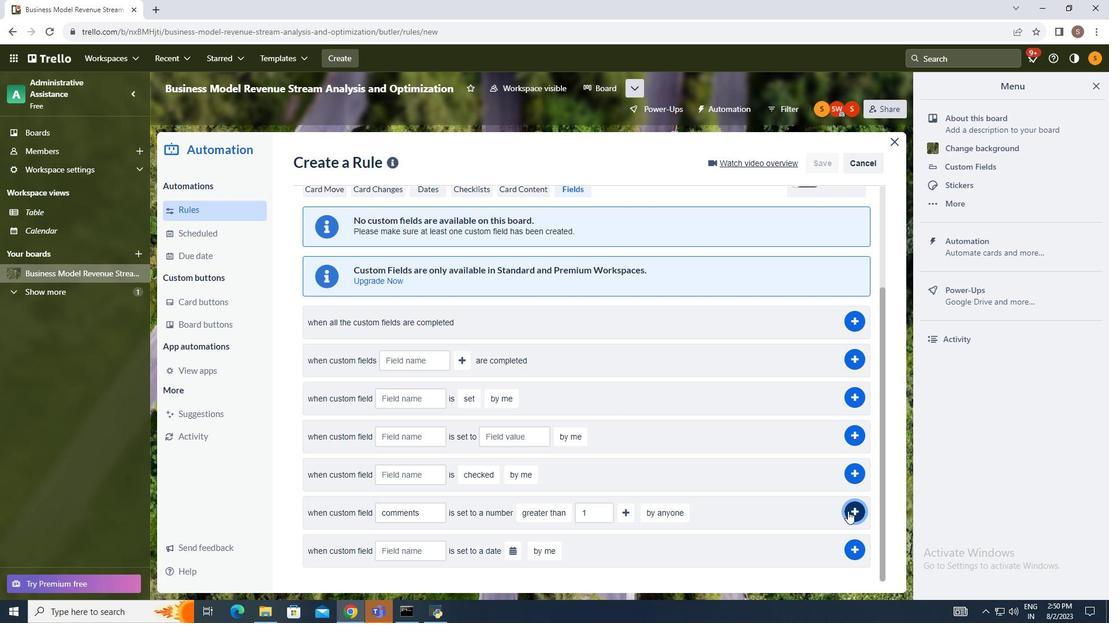 
Action: Mouse moved to (973, 467)
Screenshot: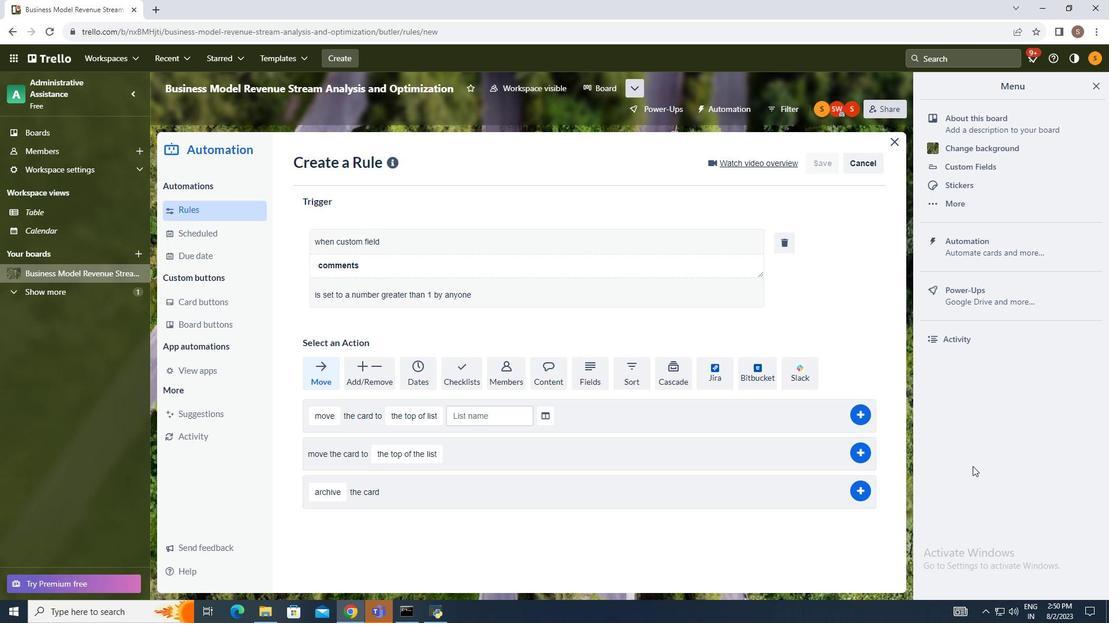 
